 Task: Find connections with filter location Rostock with filter topic #SmallBusinesswith filter profile language German with filter current company Akamai Technologies with filter school Deenbandhu Chhotu Ram University of Science & Technology with filter industry Shipbuilding with filter service category DJing with filter keywords title Data Entry
Action: Mouse moved to (267, 204)
Screenshot: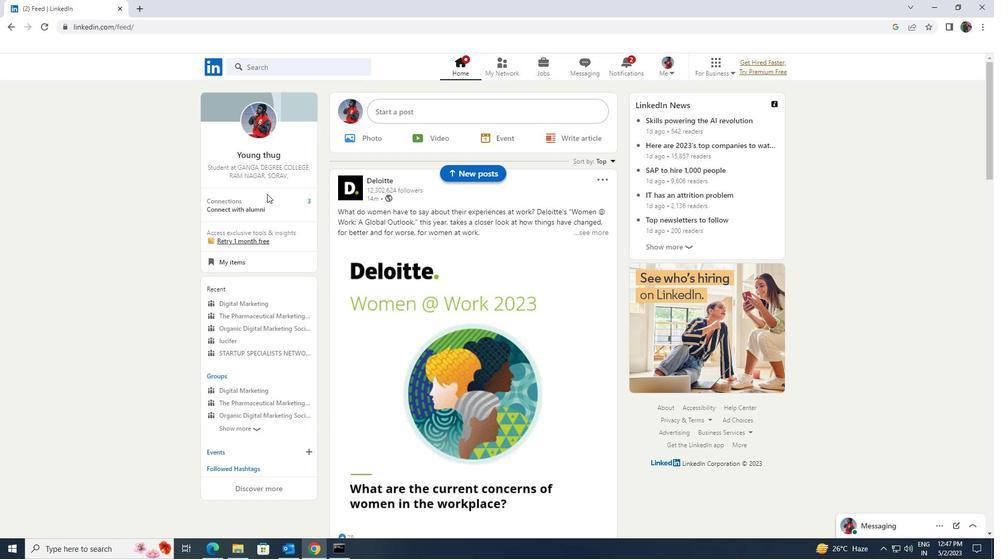 
Action: Mouse pressed left at (267, 204)
Screenshot: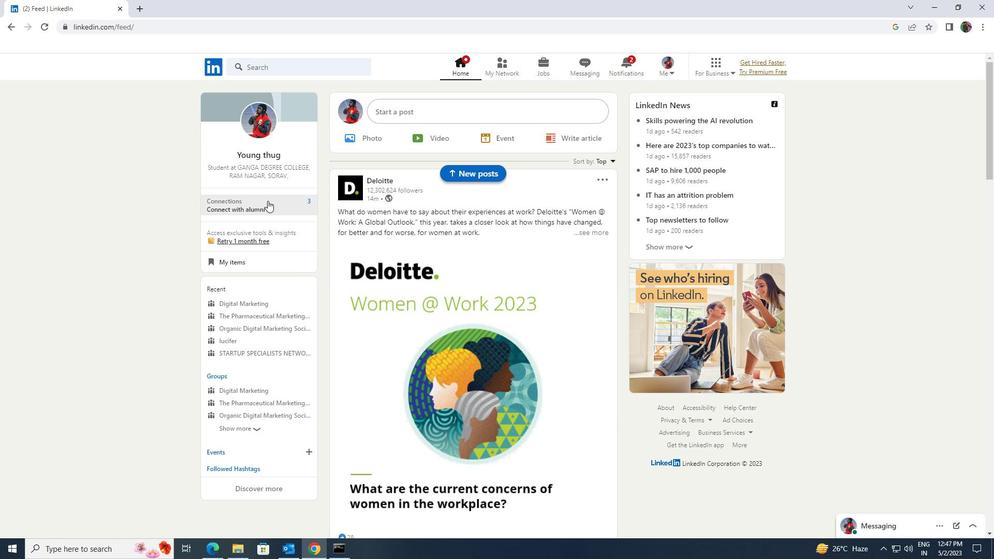 
Action: Mouse moved to (258, 125)
Screenshot: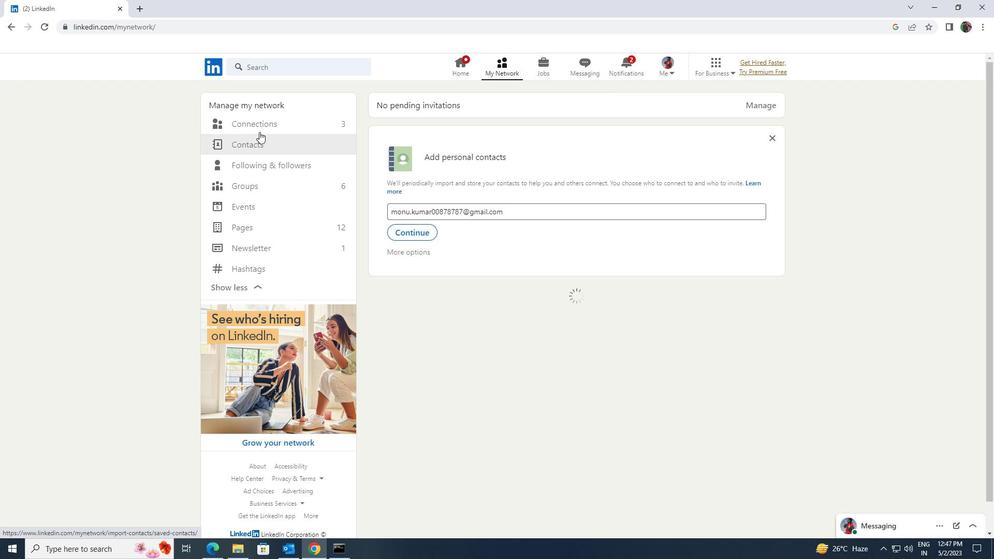 
Action: Mouse pressed left at (258, 125)
Screenshot: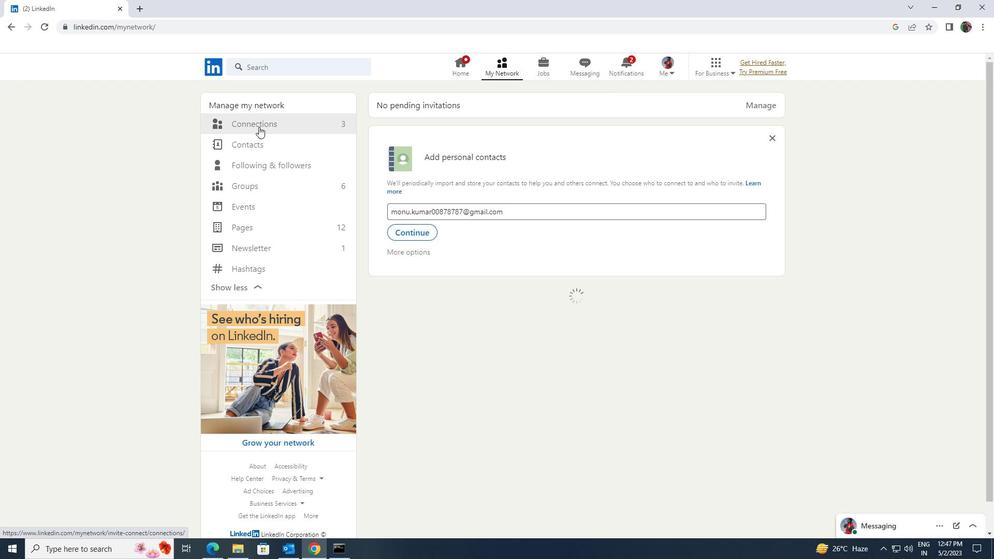 
Action: Mouse moved to (554, 126)
Screenshot: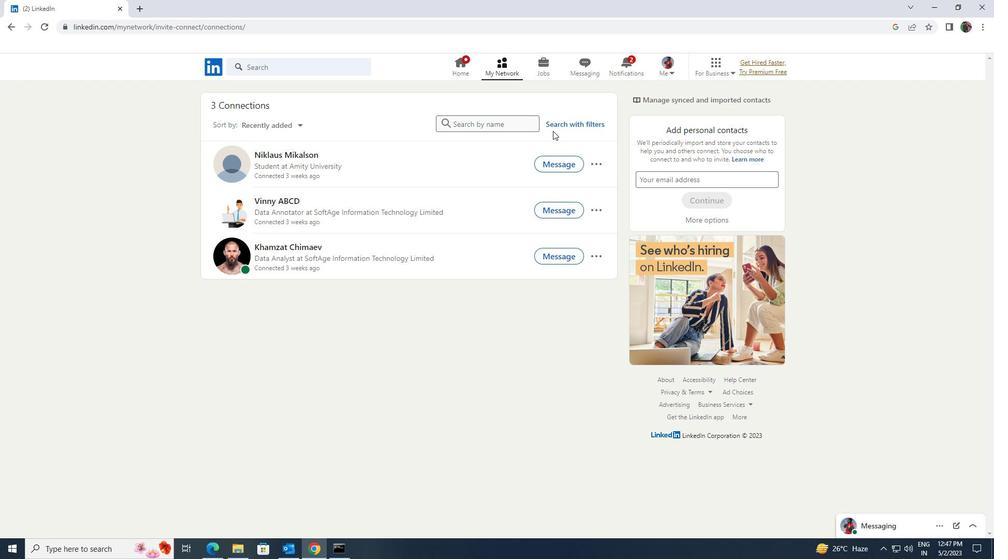
Action: Mouse pressed left at (554, 126)
Screenshot: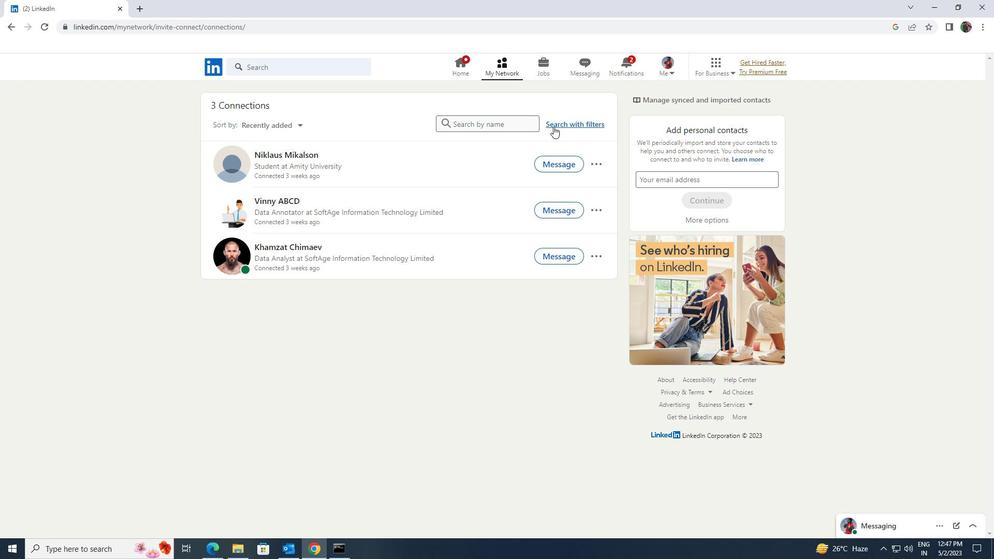 
Action: Mouse moved to (531, 99)
Screenshot: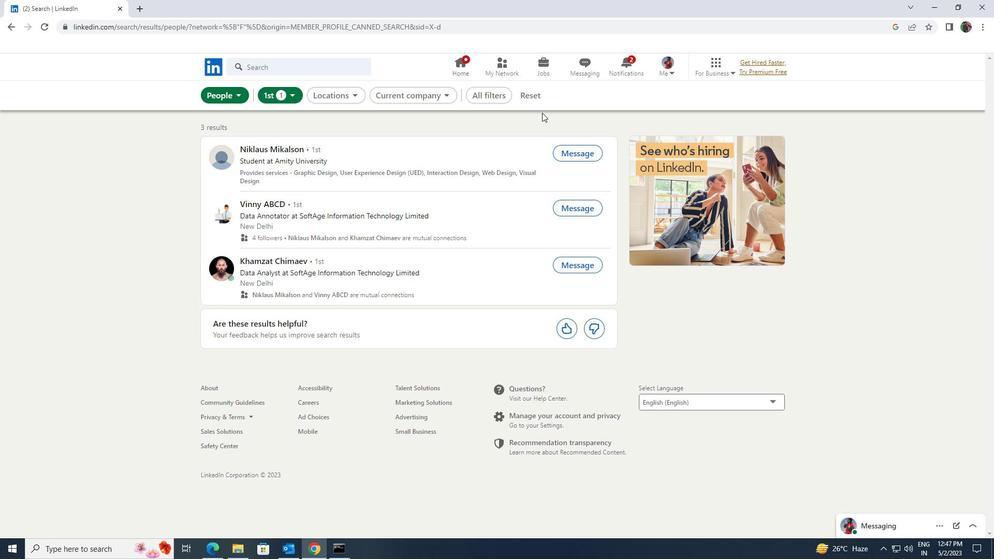 
Action: Mouse pressed left at (531, 99)
Screenshot: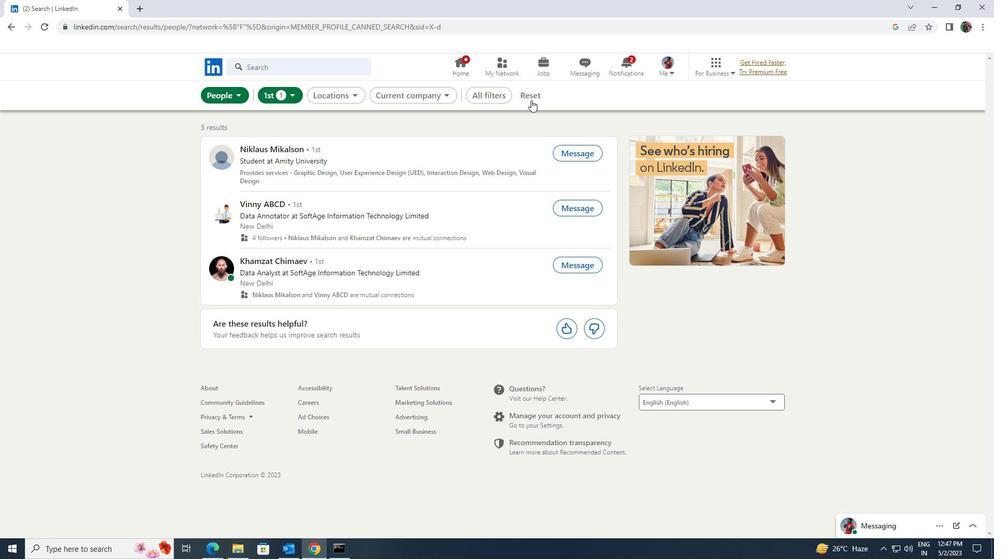 
Action: Mouse moved to (514, 93)
Screenshot: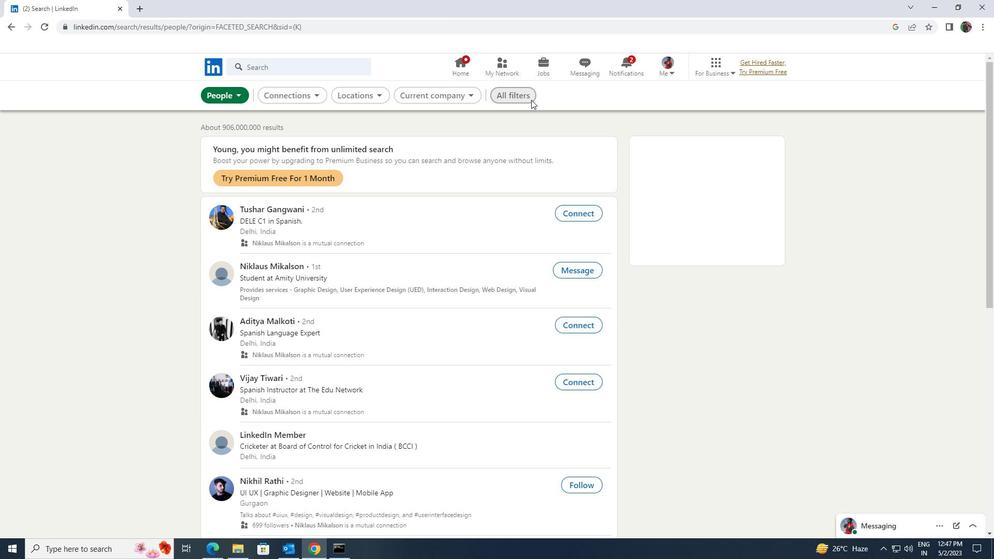 
Action: Mouse pressed left at (514, 93)
Screenshot: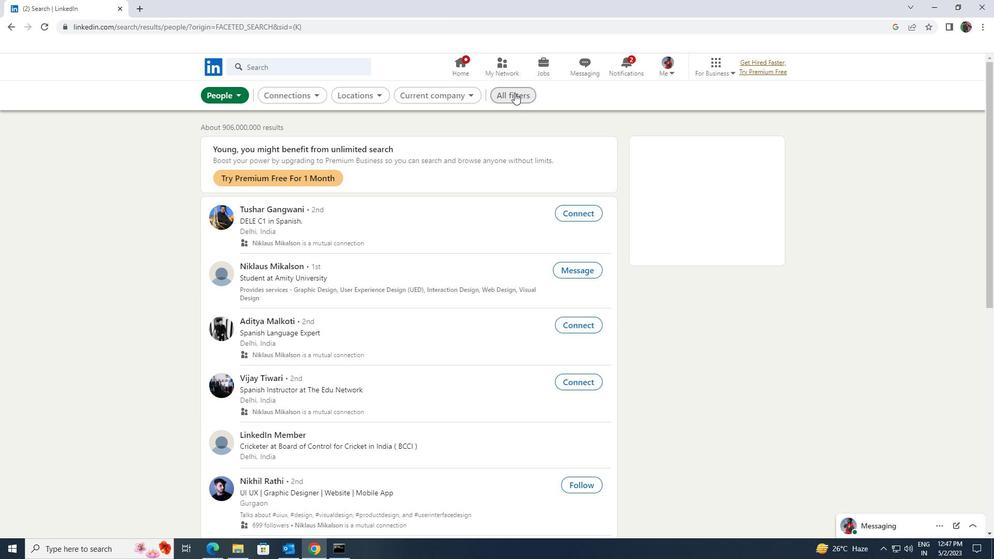 
Action: Mouse moved to (818, 281)
Screenshot: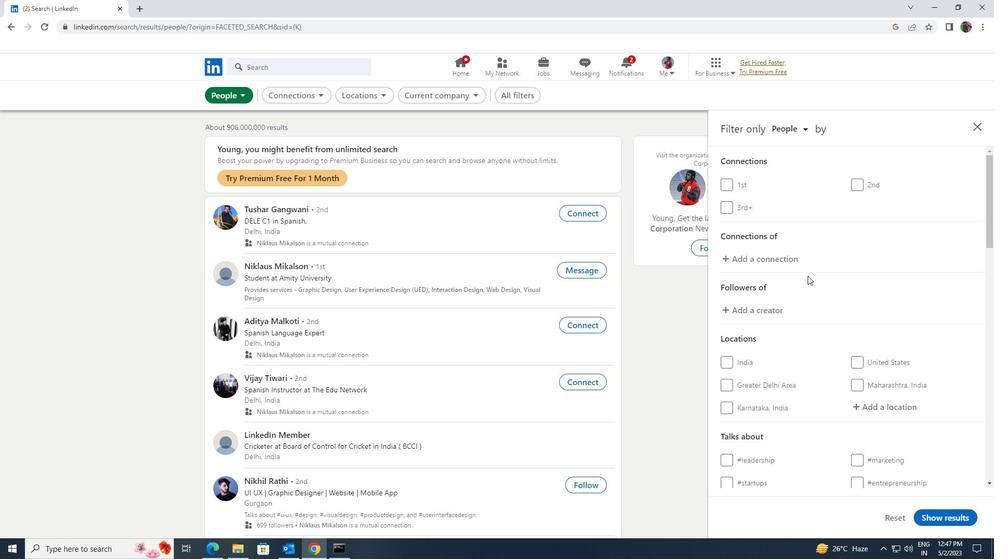 
Action: Mouse scrolled (818, 280) with delta (0, 0)
Screenshot: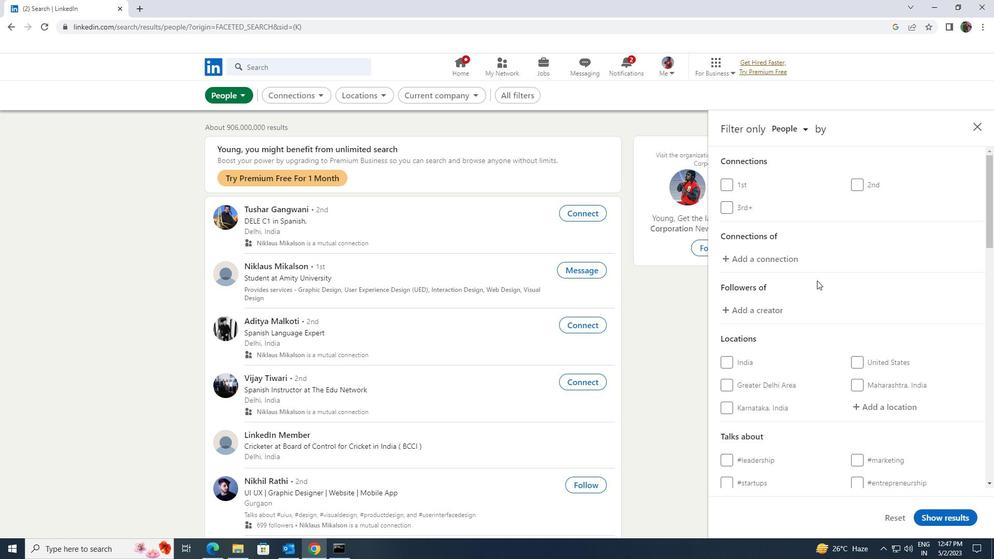 
Action: Mouse moved to (862, 354)
Screenshot: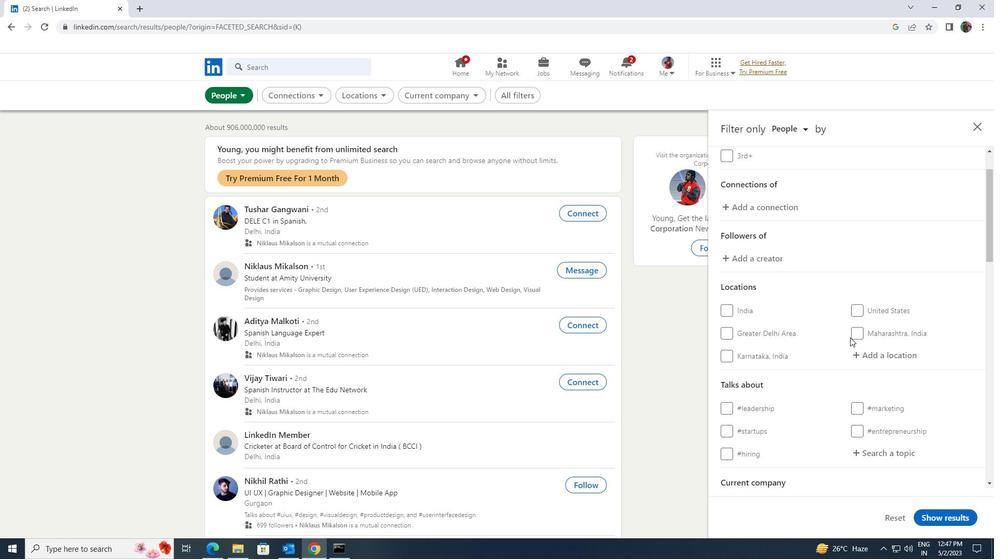 
Action: Mouse pressed left at (862, 354)
Screenshot: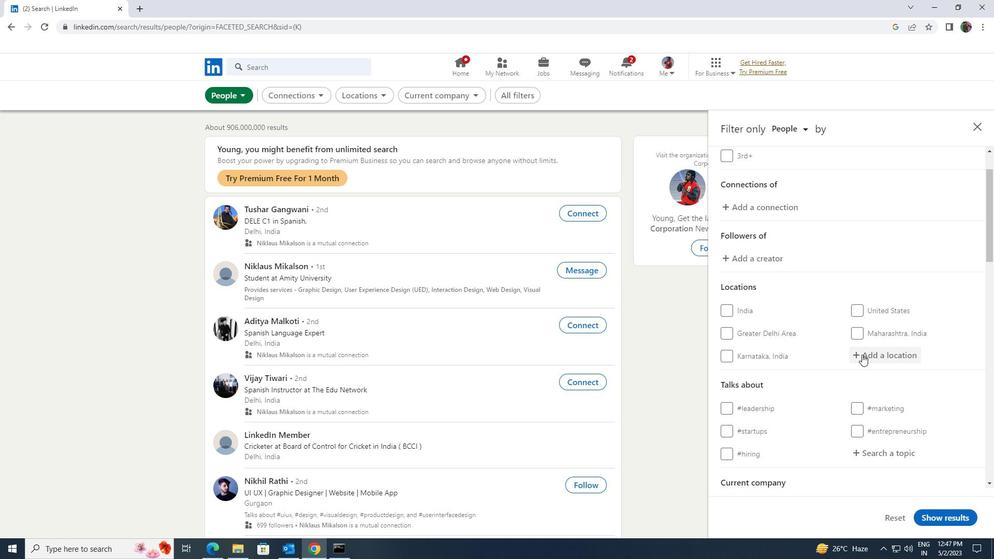 
Action: Key pressed <Key.shift>ROSTOCK
Screenshot: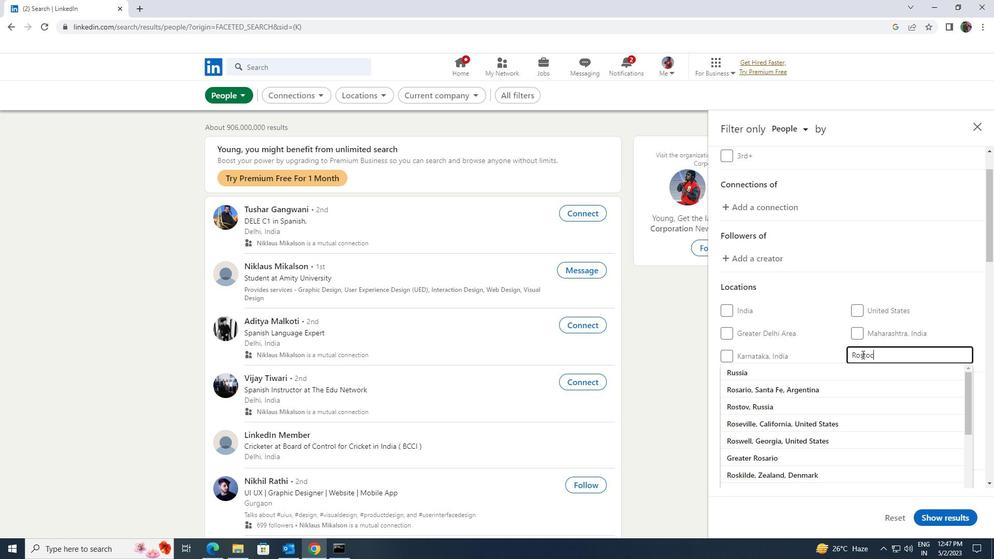 
Action: Mouse moved to (857, 363)
Screenshot: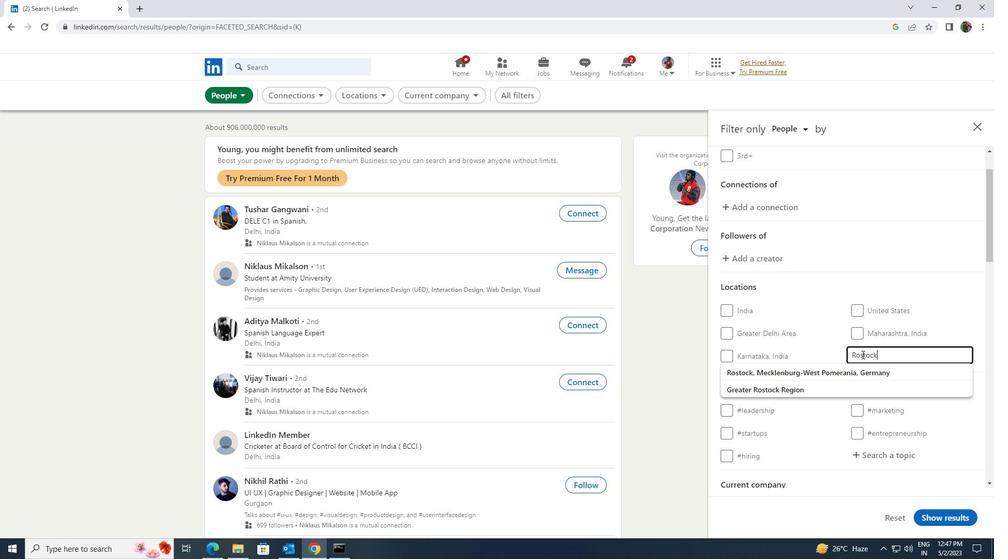 
Action: Mouse pressed left at (857, 363)
Screenshot: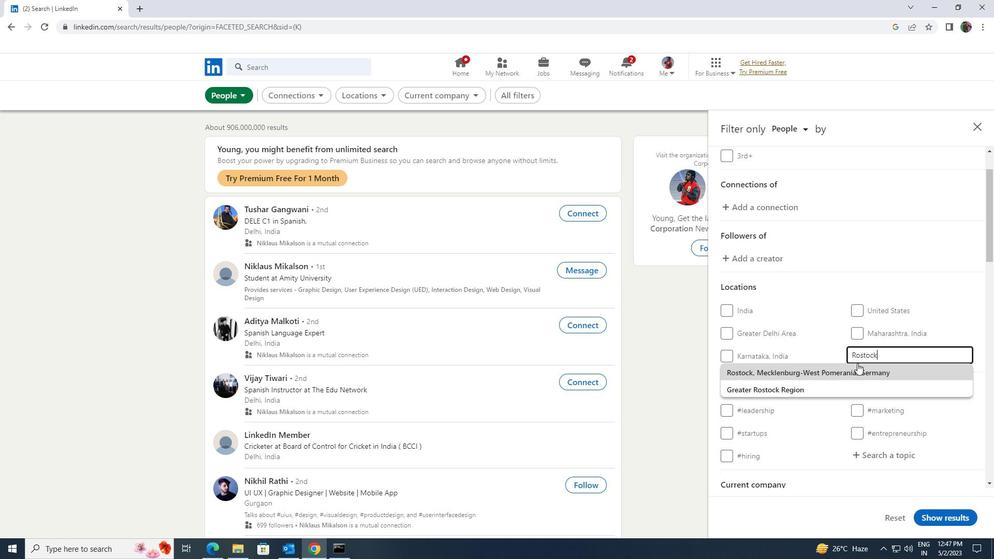 
Action: Mouse moved to (857, 364)
Screenshot: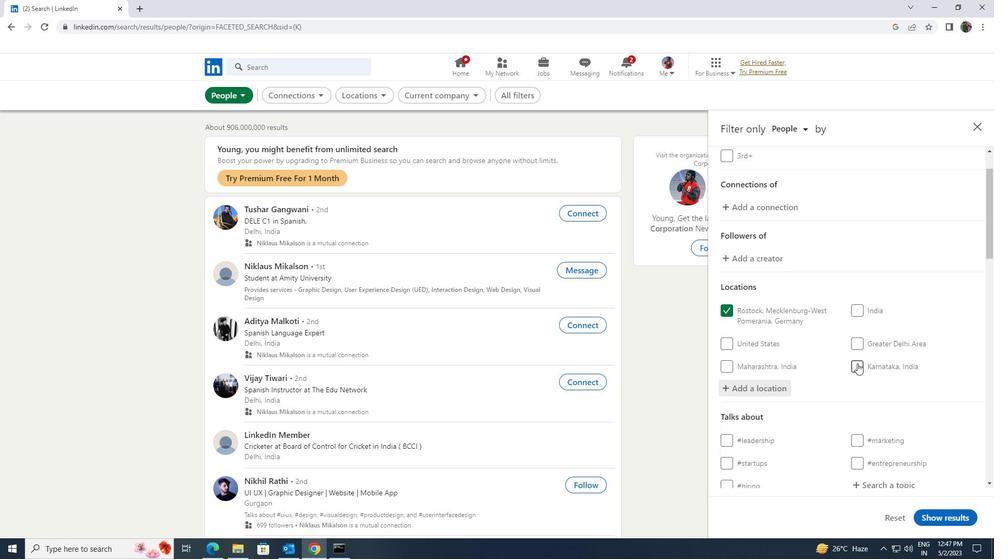 
Action: Mouse scrolled (857, 363) with delta (0, 0)
Screenshot: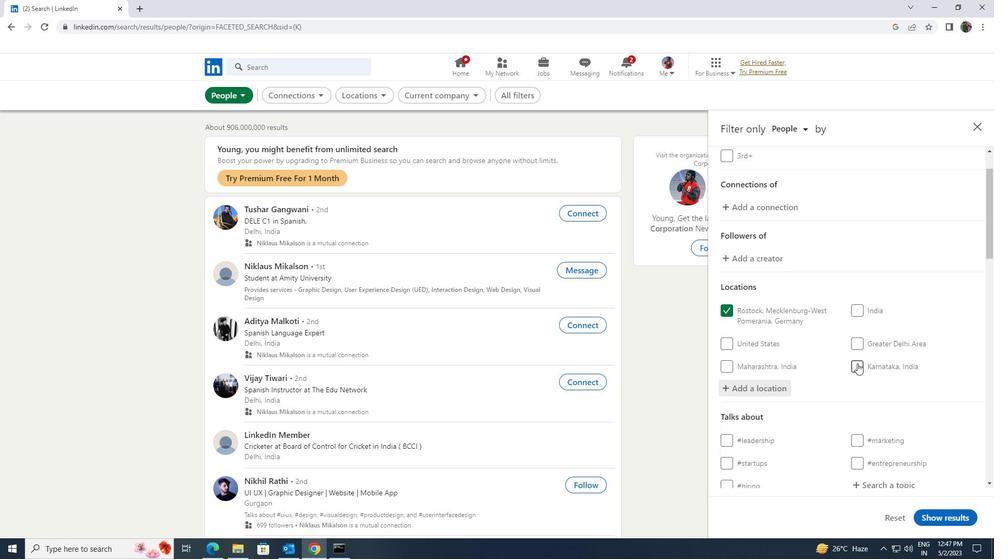 
Action: Mouse scrolled (857, 363) with delta (0, 0)
Screenshot: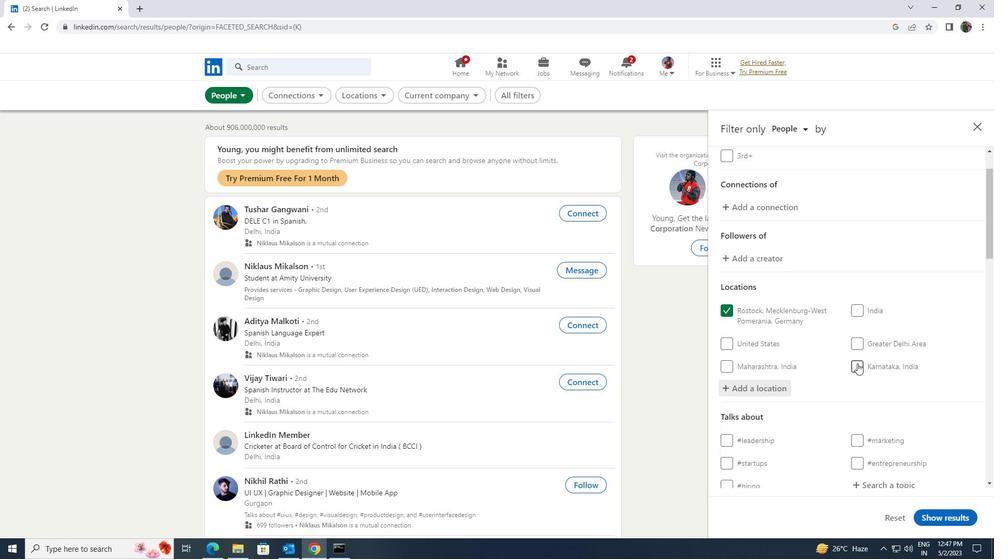 
Action: Mouse moved to (861, 375)
Screenshot: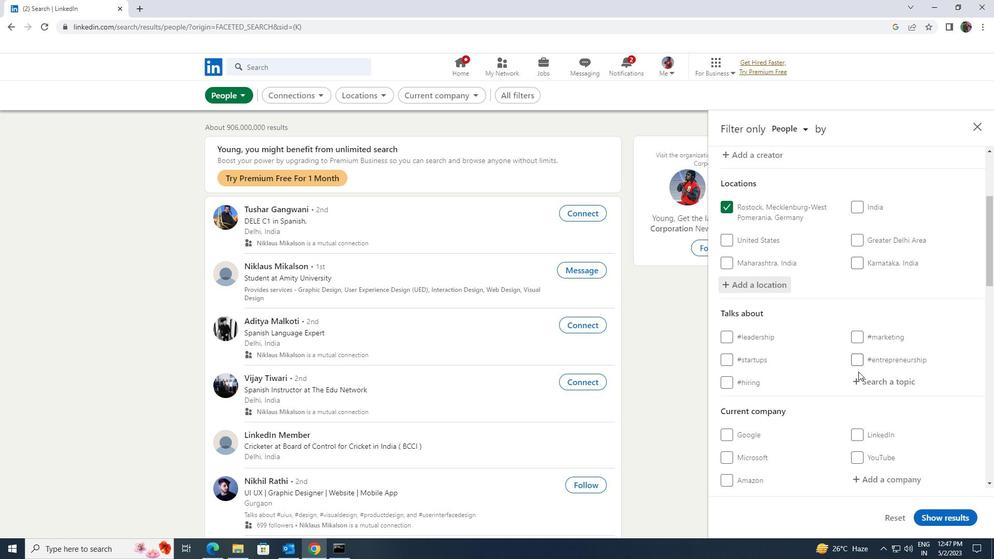
Action: Mouse pressed left at (861, 375)
Screenshot: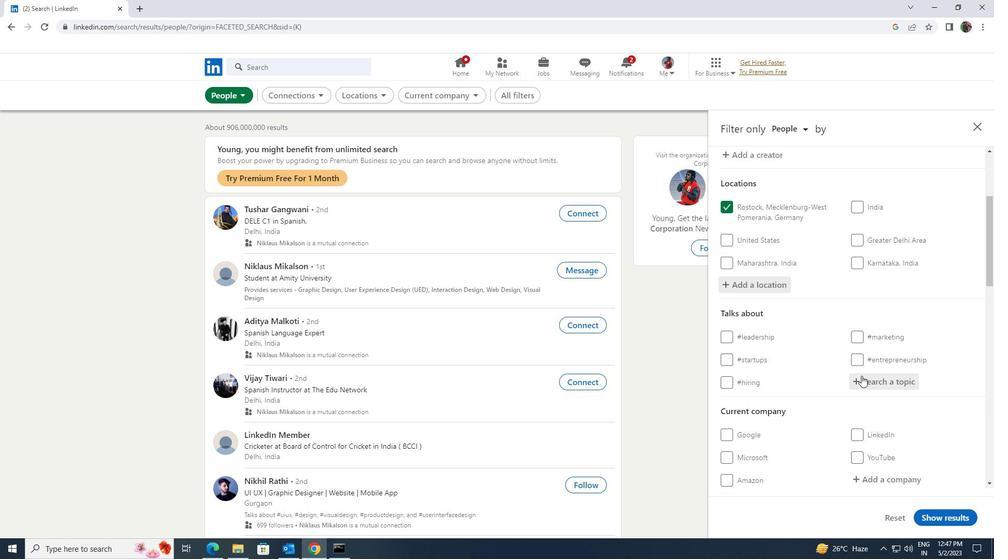 
Action: Key pressed <Key.shift><Key.shift><Key.shift>SMALLBUSINESS
Screenshot: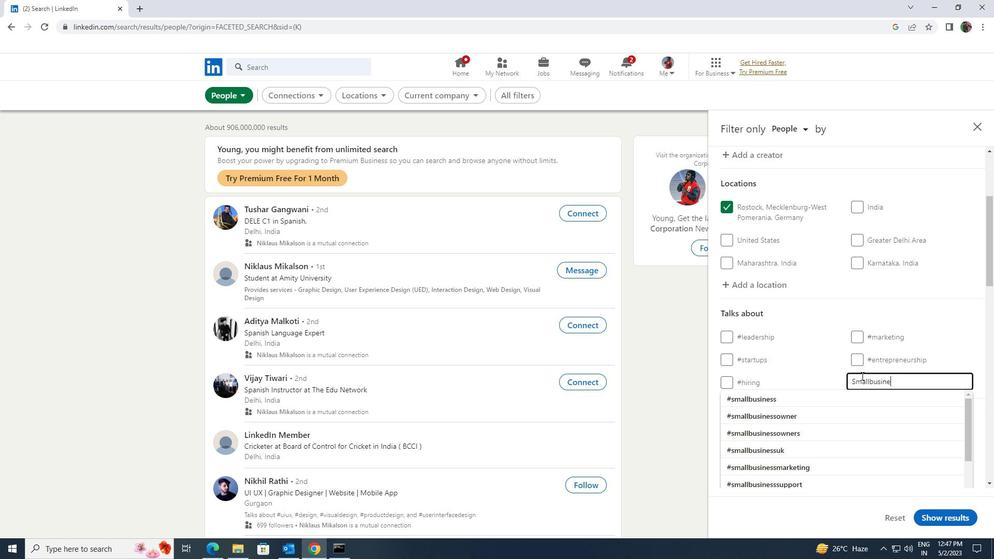 
Action: Mouse moved to (853, 391)
Screenshot: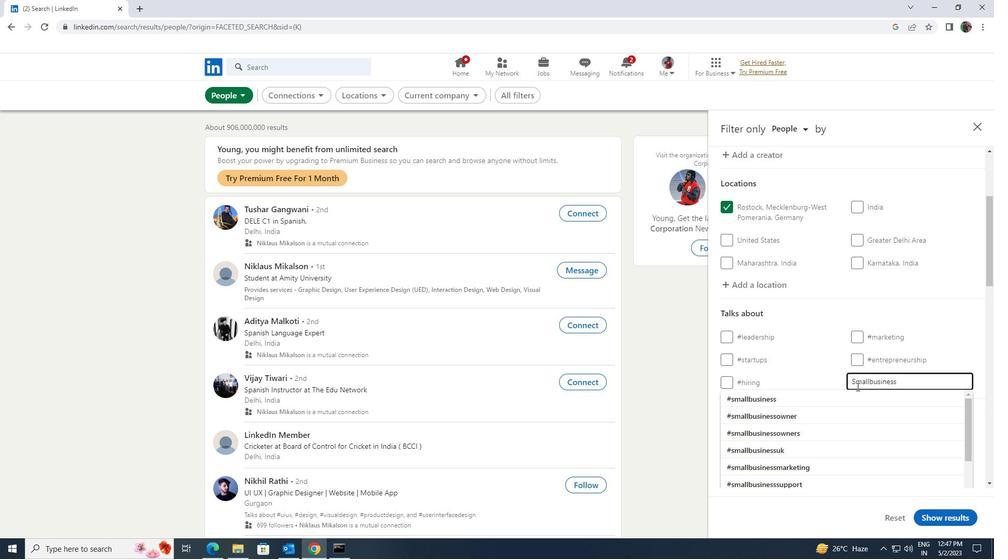 
Action: Mouse pressed left at (853, 391)
Screenshot: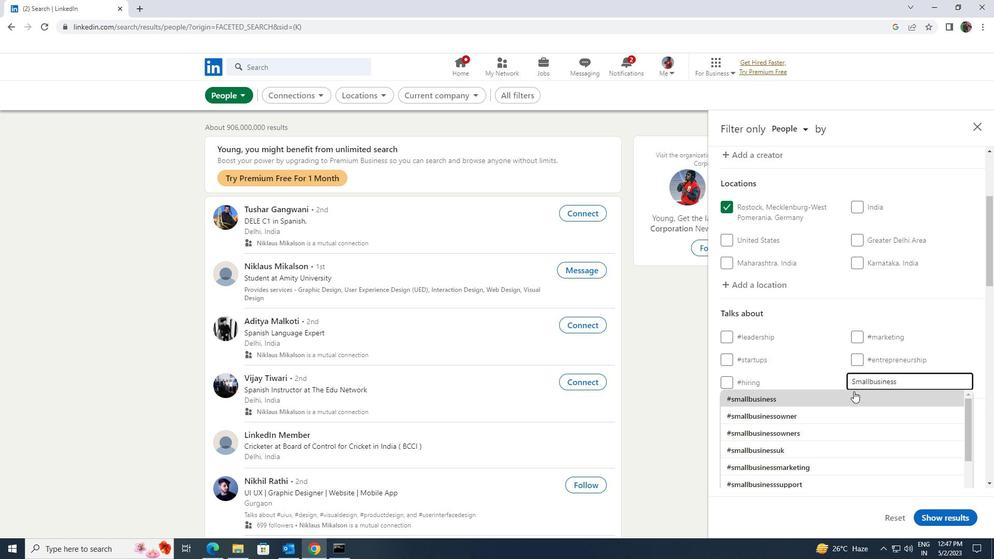 
Action: Mouse scrolled (853, 390) with delta (0, 0)
Screenshot: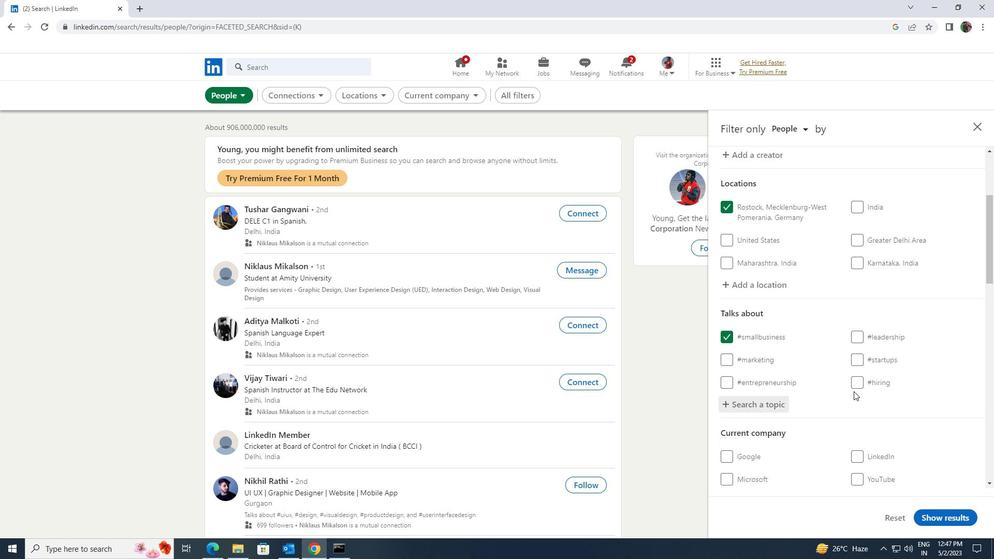 
Action: Mouse scrolled (853, 390) with delta (0, 0)
Screenshot: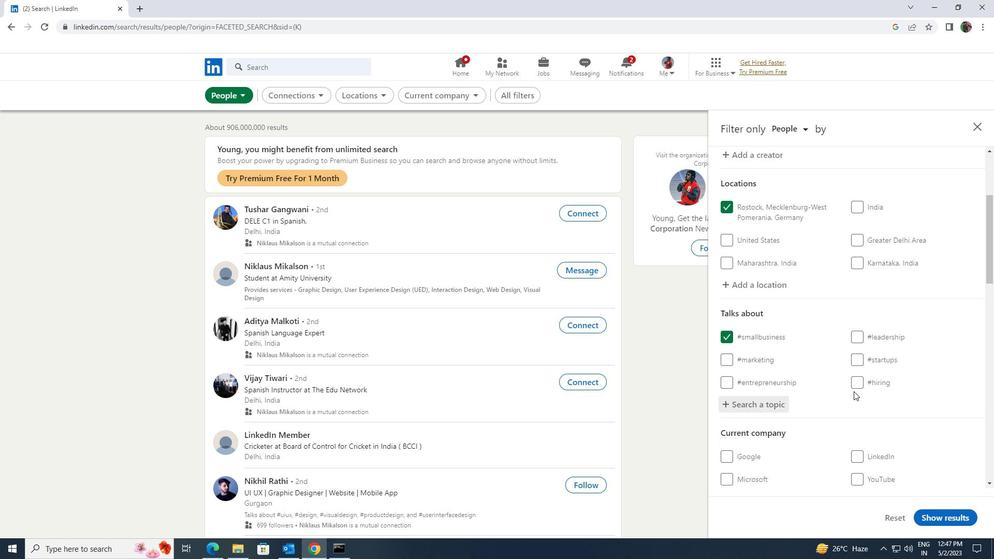 
Action: Mouse scrolled (853, 390) with delta (0, 0)
Screenshot: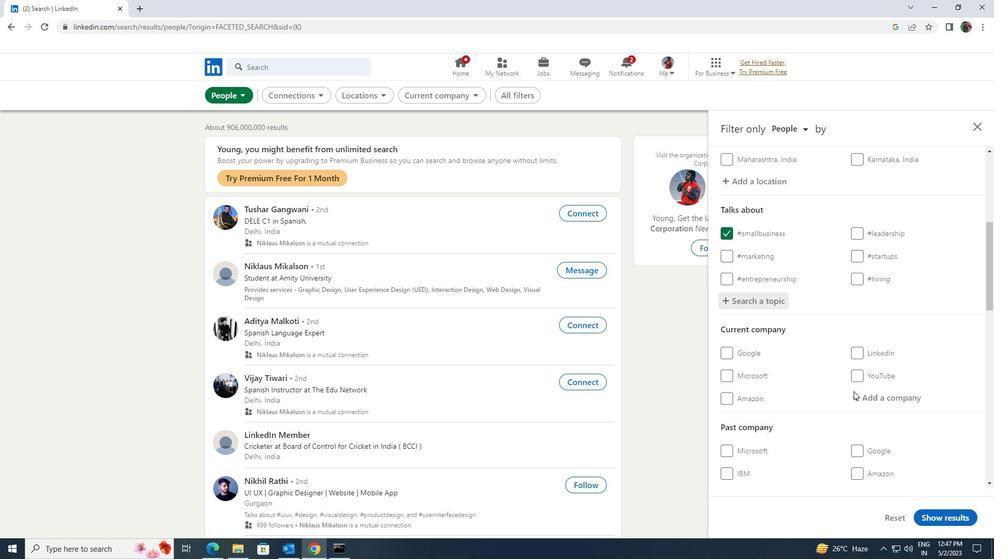 
Action: Mouse moved to (853, 392)
Screenshot: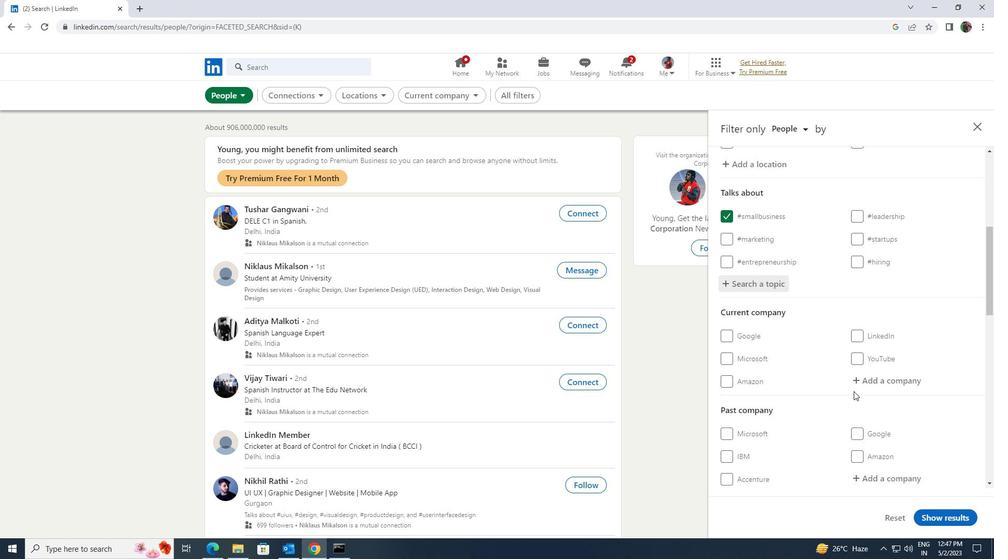 
Action: Mouse scrolled (853, 391) with delta (0, 0)
Screenshot: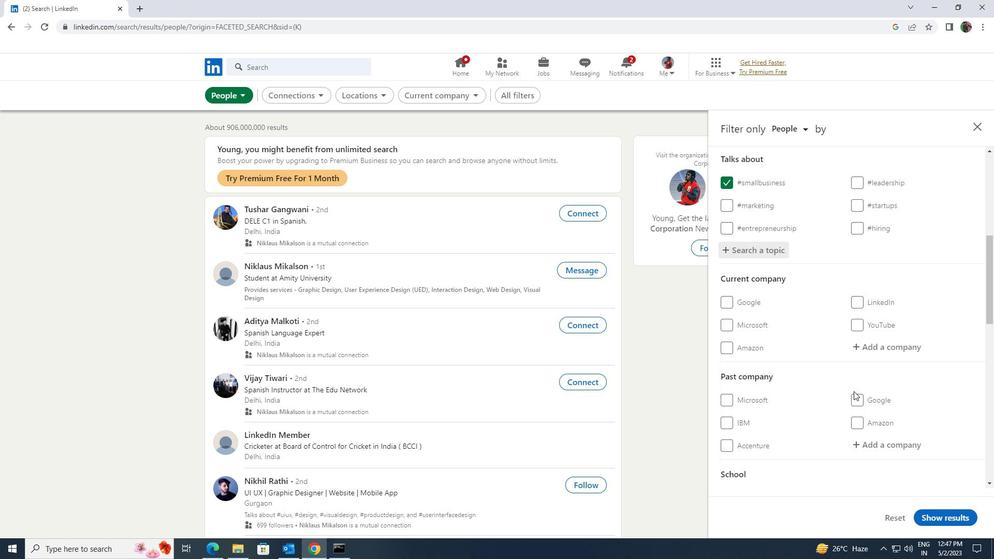 
Action: Mouse scrolled (853, 391) with delta (0, 0)
Screenshot: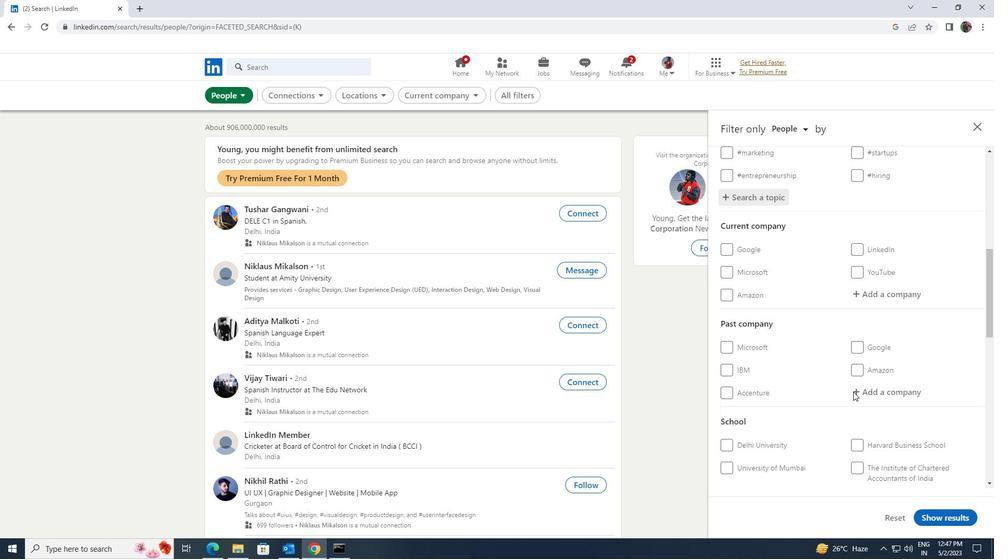 
Action: Mouse scrolled (853, 391) with delta (0, 0)
Screenshot: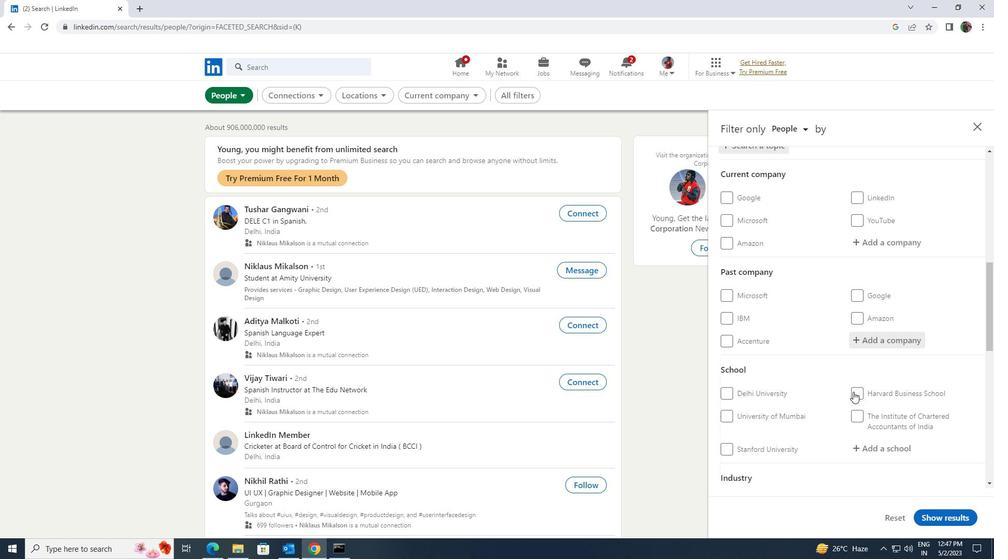 
Action: Mouse scrolled (853, 391) with delta (0, 0)
Screenshot: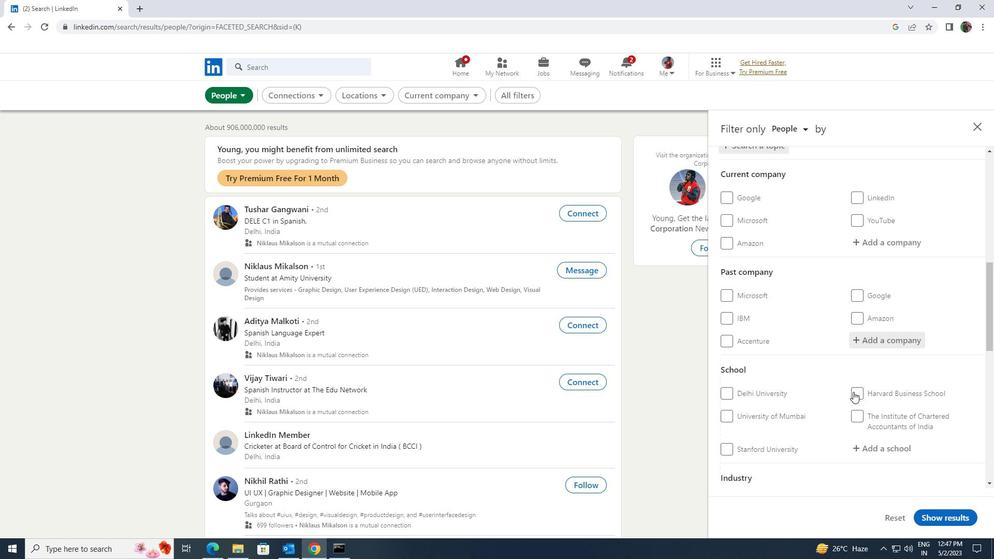 
Action: Mouse scrolled (853, 391) with delta (0, 0)
Screenshot: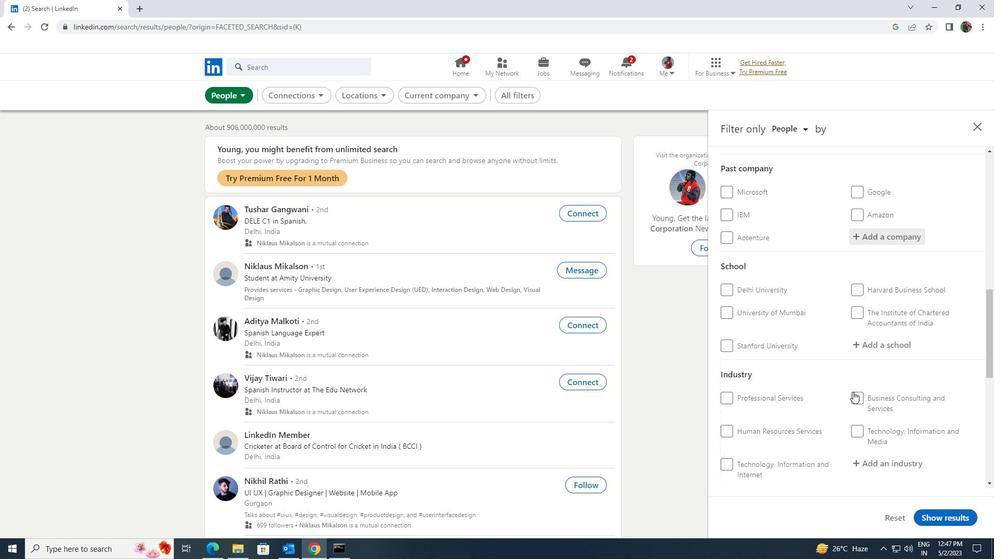 
Action: Mouse scrolled (853, 391) with delta (0, 0)
Screenshot: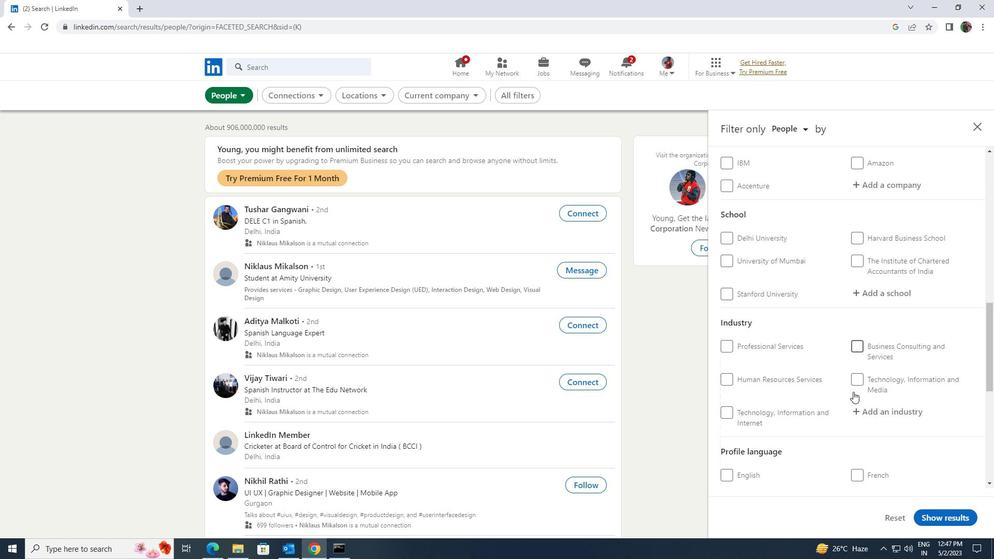 
Action: Mouse moved to (729, 467)
Screenshot: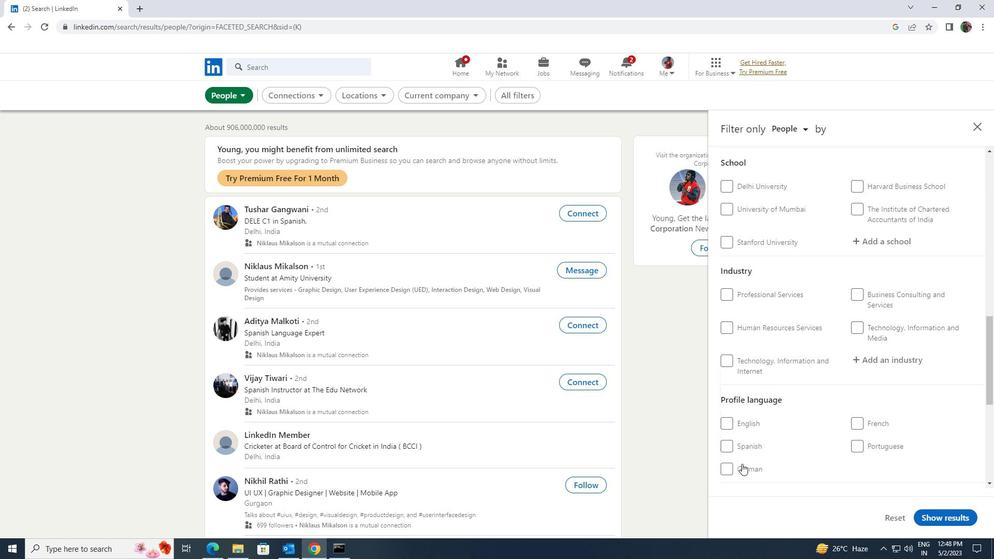 
Action: Mouse pressed left at (729, 467)
Screenshot: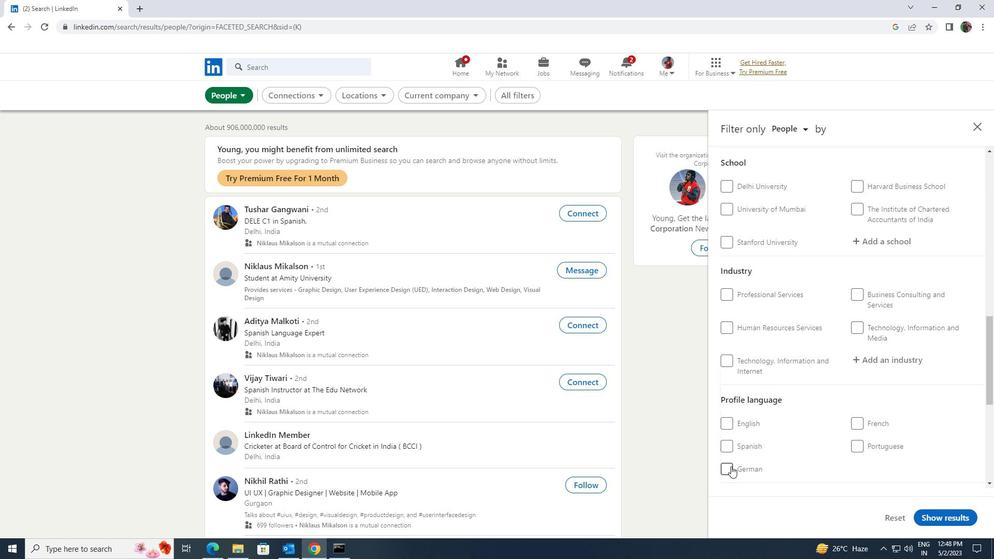
Action: Mouse moved to (816, 432)
Screenshot: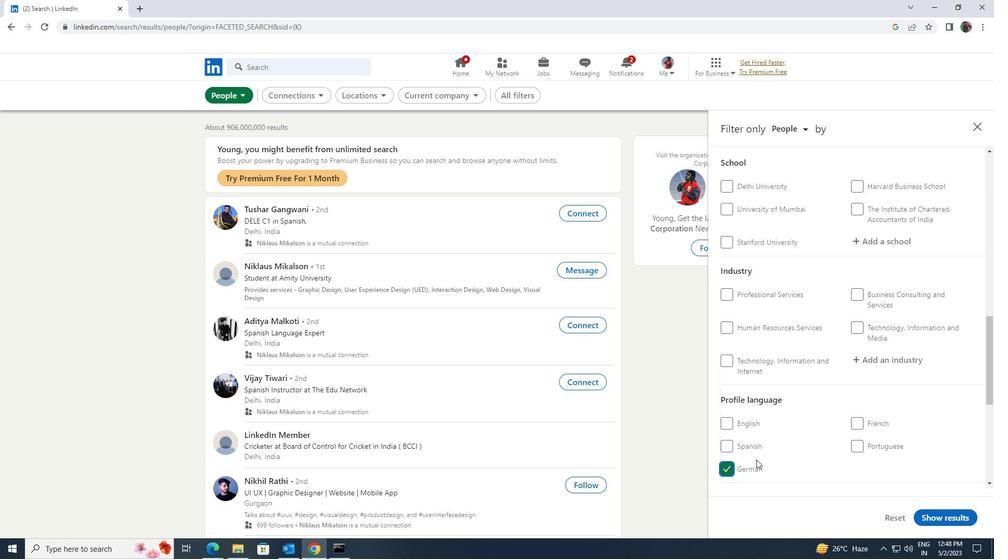 
Action: Mouse scrolled (816, 432) with delta (0, 0)
Screenshot: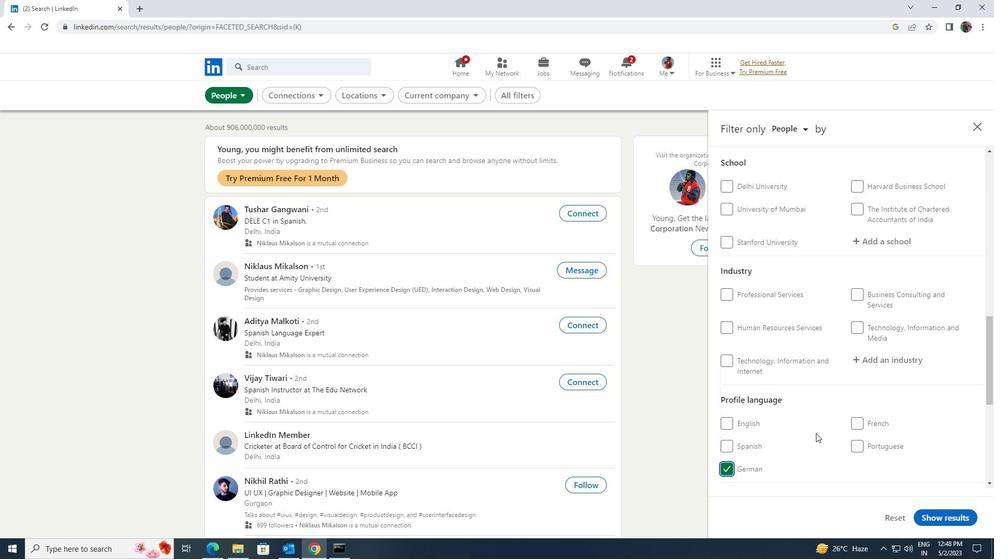 
Action: Mouse moved to (816, 431)
Screenshot: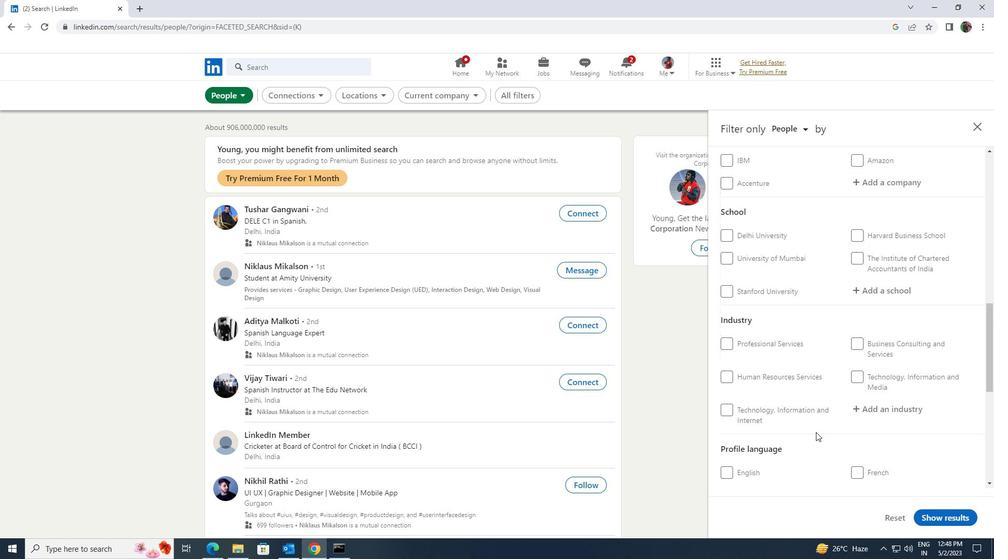 
Action: Mouse scrolled (816, 432) with delta (0, 0)
Screenshot: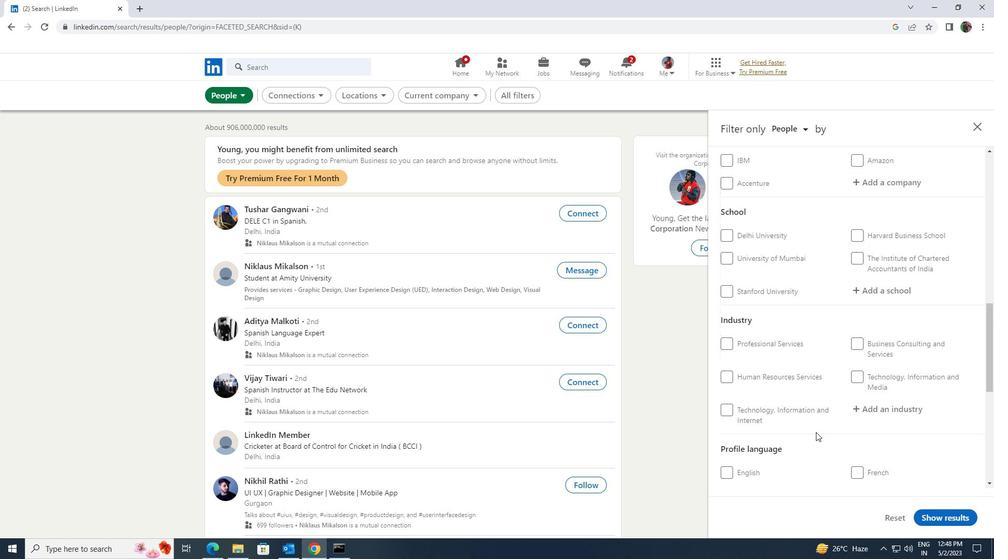 
Action: Mouse scrolled (816, 432) with delta (0, 0)
Screenshot: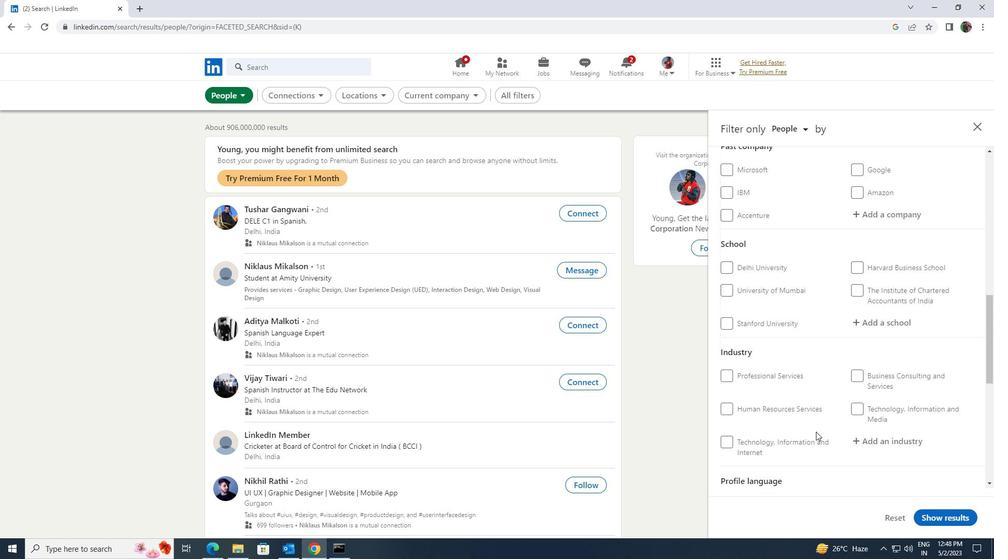 
Action: Mouse moved to (816, 430)
Screenshot: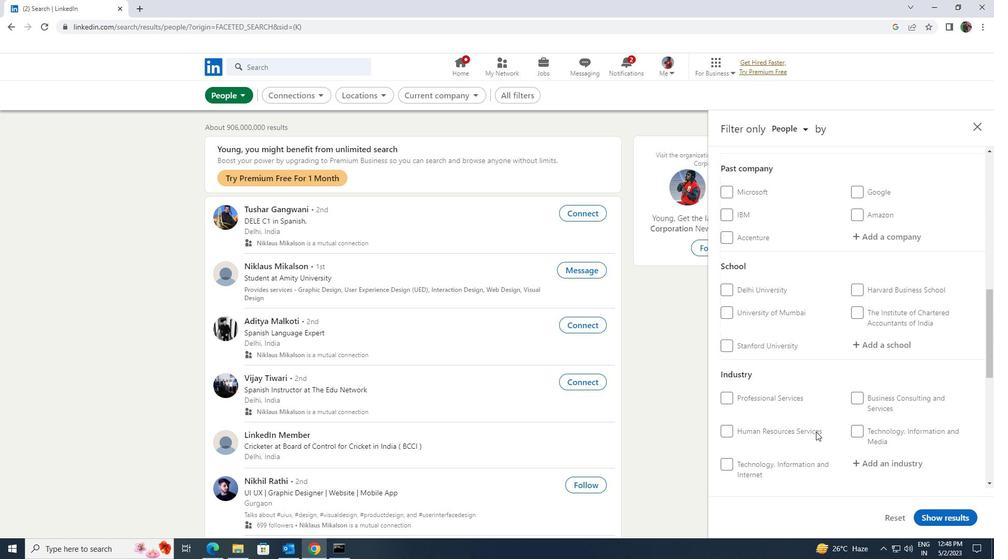 
Action: Mouse scrolled (816, 430) with delta (0, 0)
Screenshot: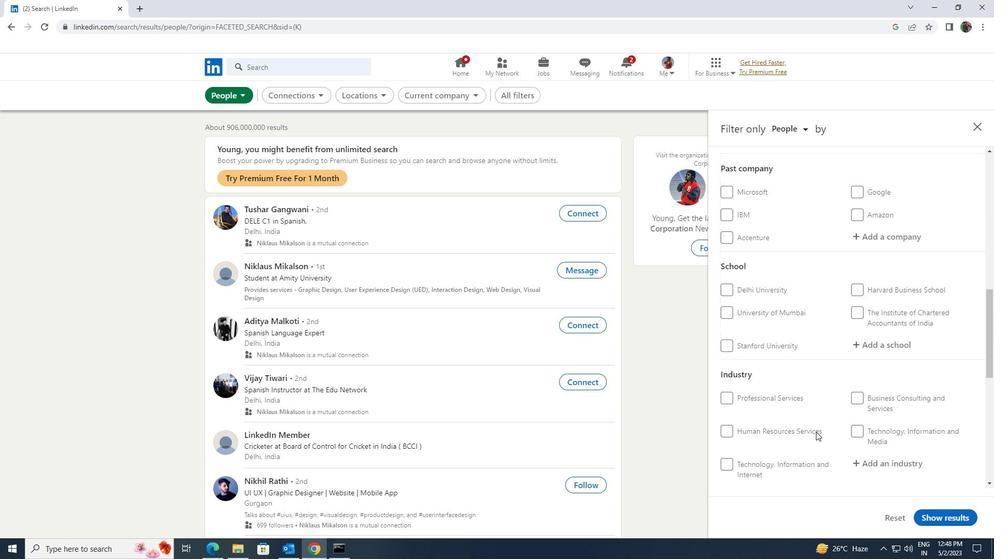 
Action: Mouse scrolled (816, 430) with delta (0, 0)
Screenshot: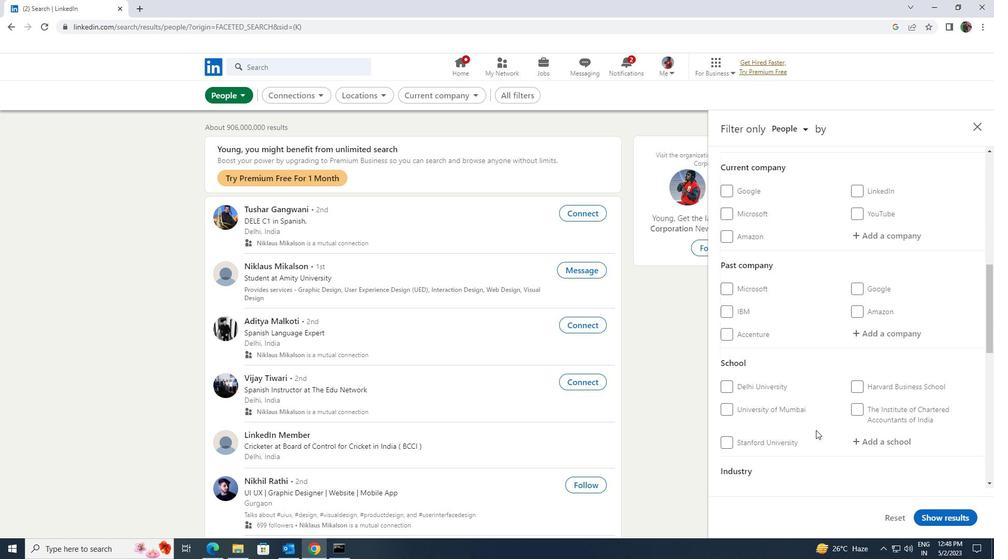 
Action: Mouse scrolled (816, 430) with delta (0, 0)
Screenshot: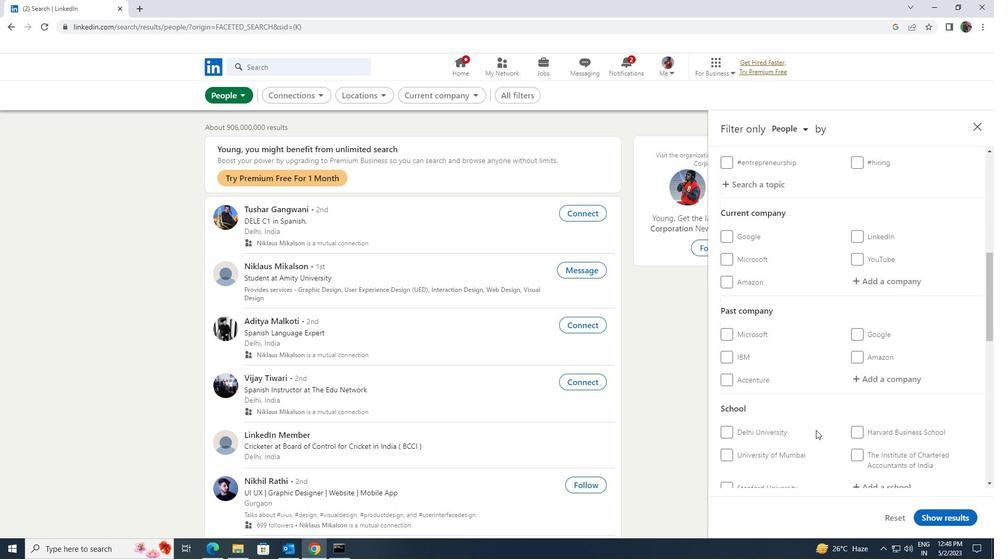 
Action: Mouse moved to (858, 347)
Screenshot: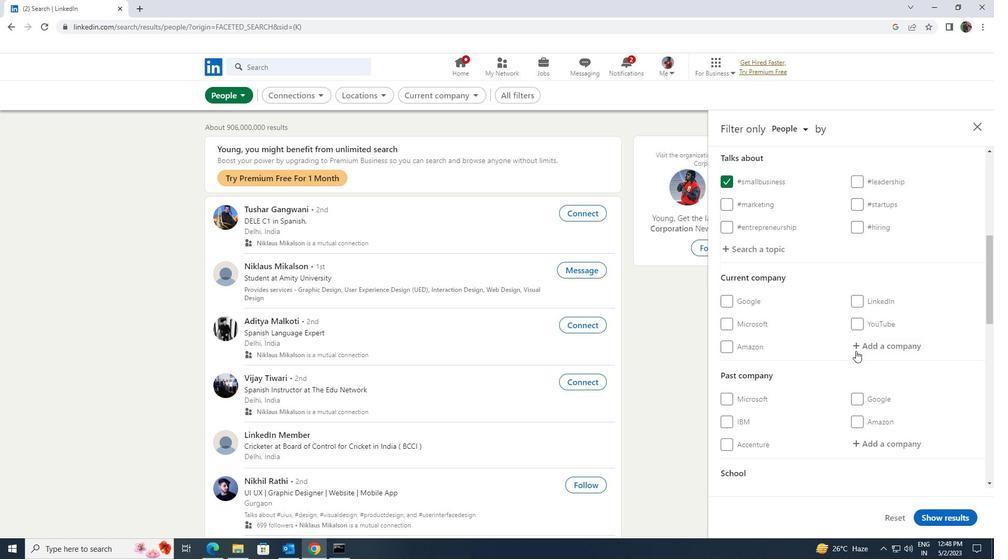 
Action: Mouse pressed left at (858, 347)
Screenshot: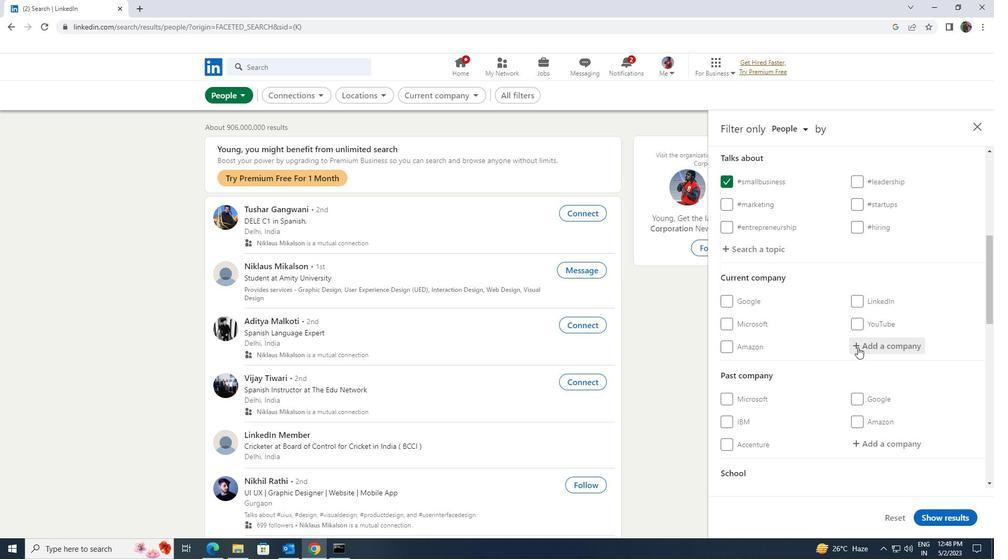 
Action: Key pressed <Key.shift>AKAMAI
Screenshot: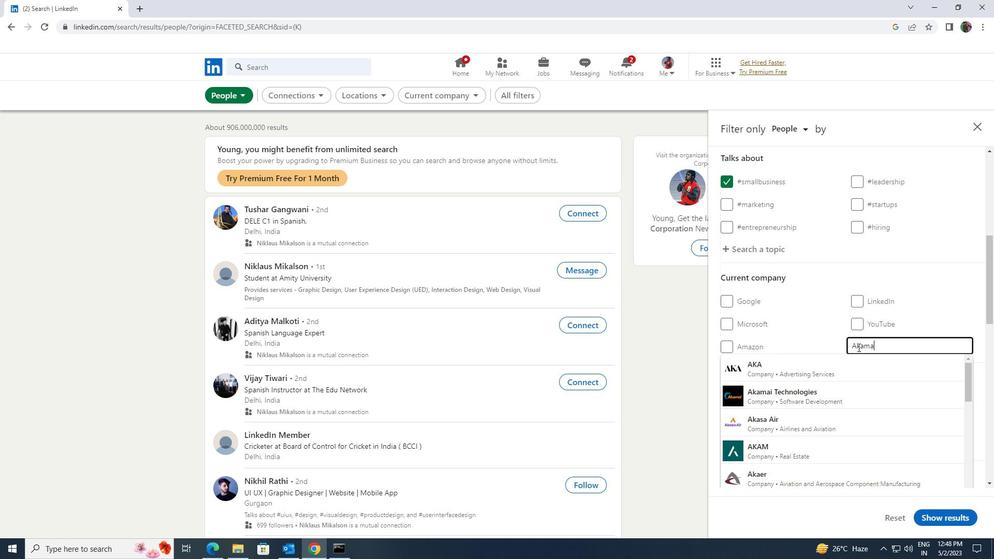 
Action: Mouse moved to (858, 360)
Screenshot: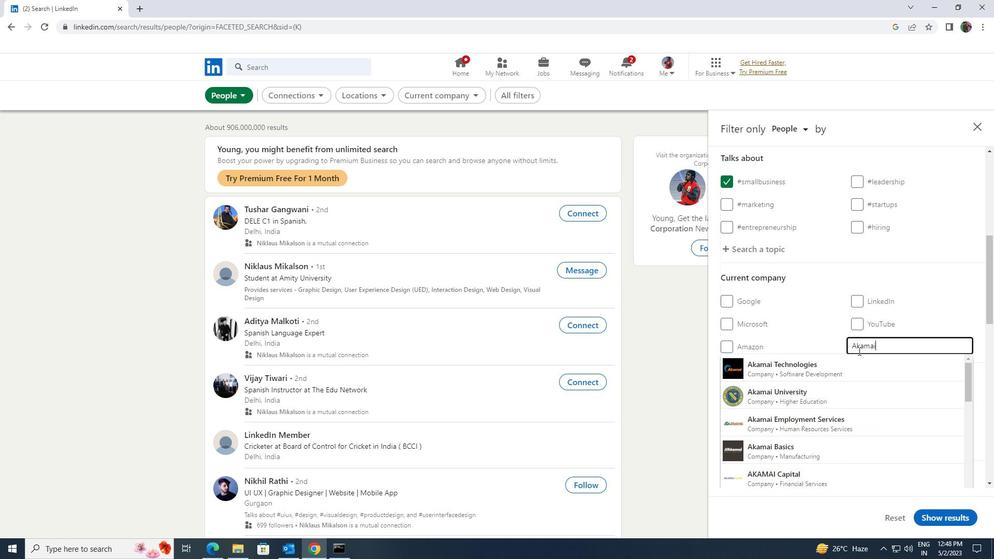 
Action: Mouse pressed left at (858, 360)
Screenshot: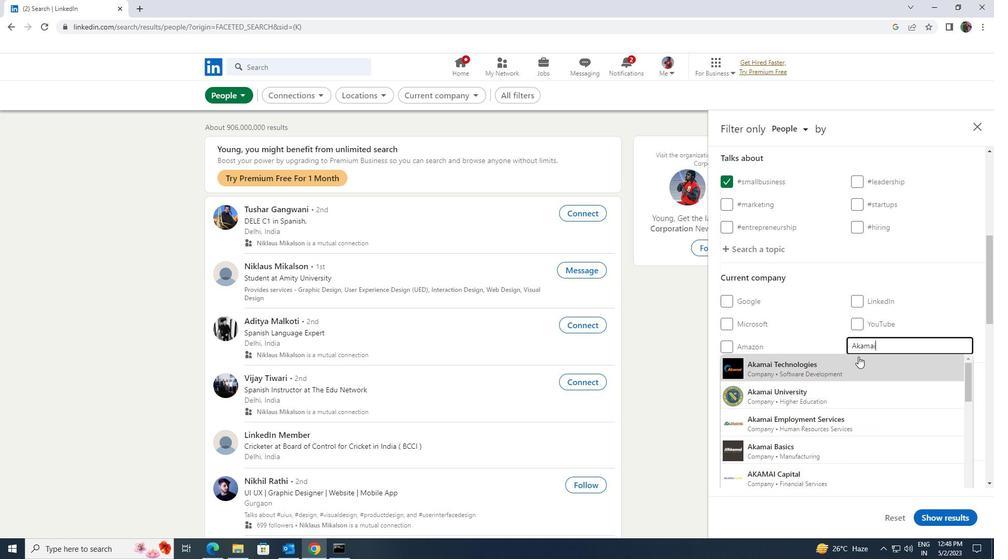 
Action: Mouse scrolled (858, 359) with delta (0, 0)
Screenshot: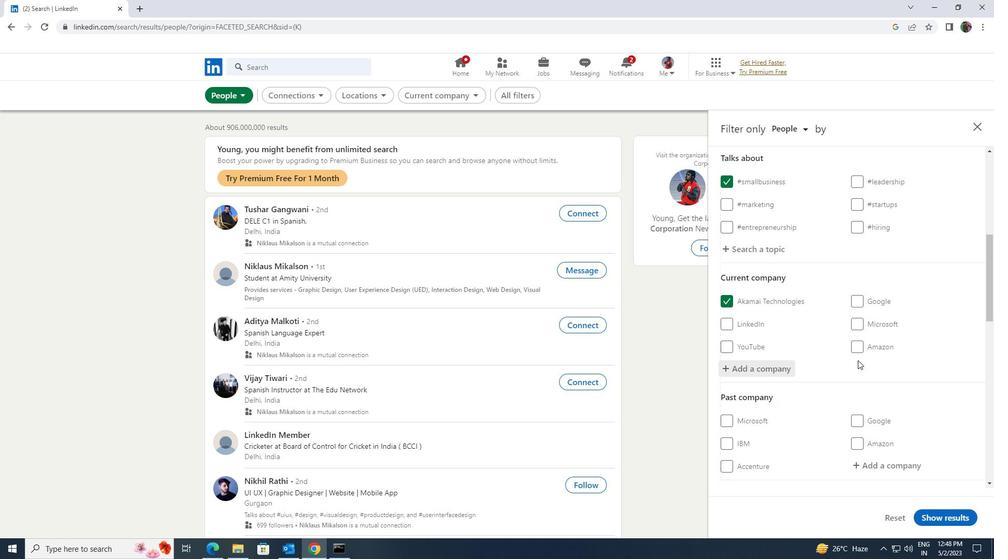
Action: Mouse scrolled (858, 359) with delta (0, 0)
Screenshot: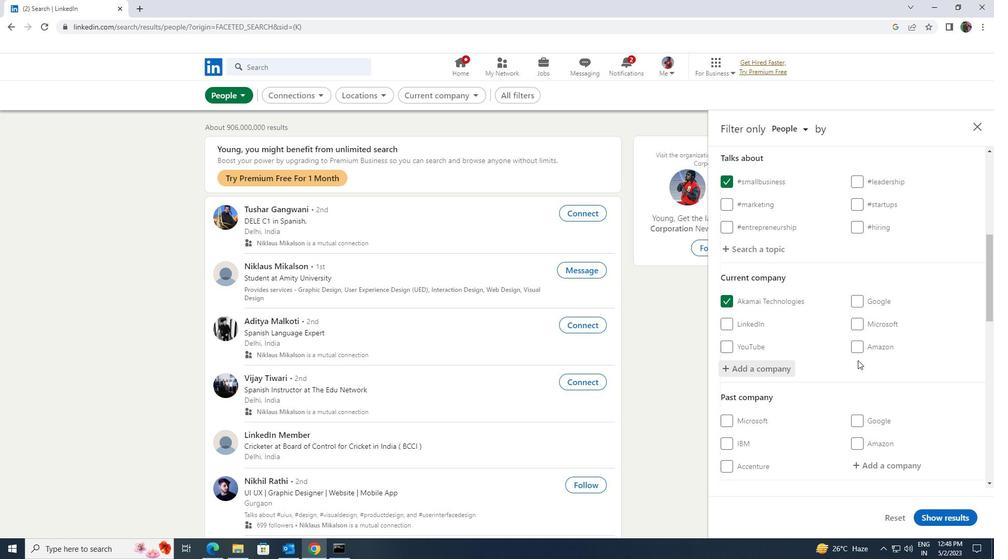 
Action: Mouse scrolled (858, 359) with delta (0, 0)
Screenshot: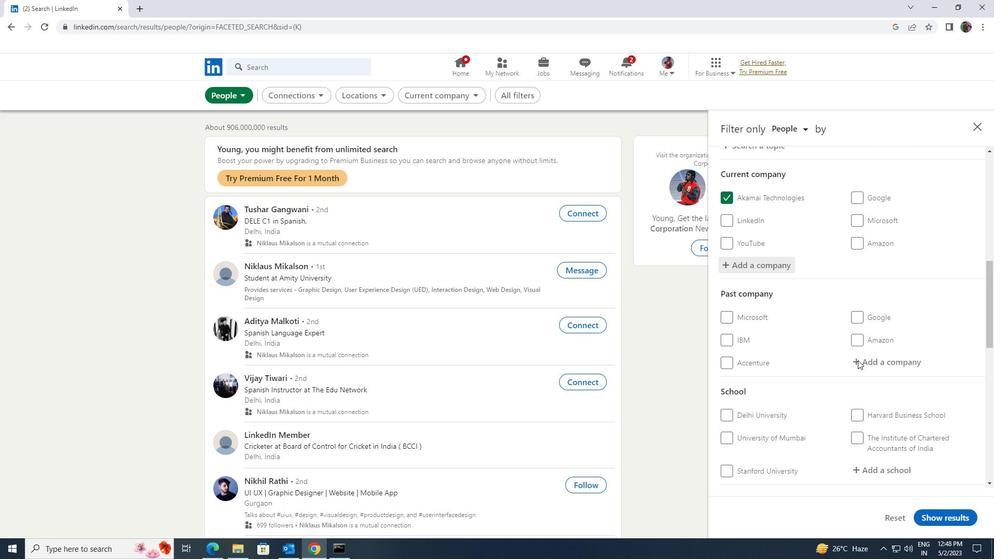 
Action: Mouse scrolled (858, 359) with delta (0, 0)
Screenshot: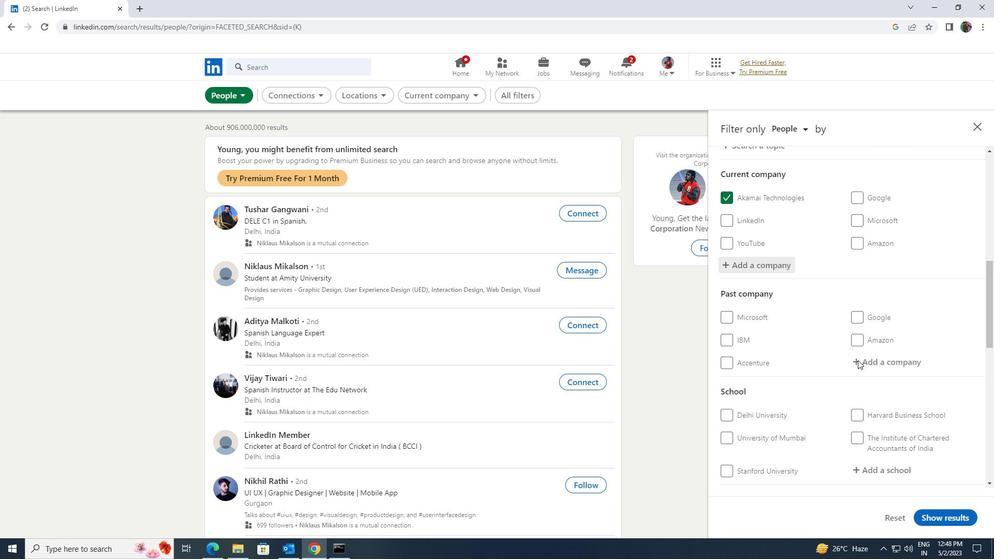 
Action: Mouse moved to (859, 365)
Screenshot: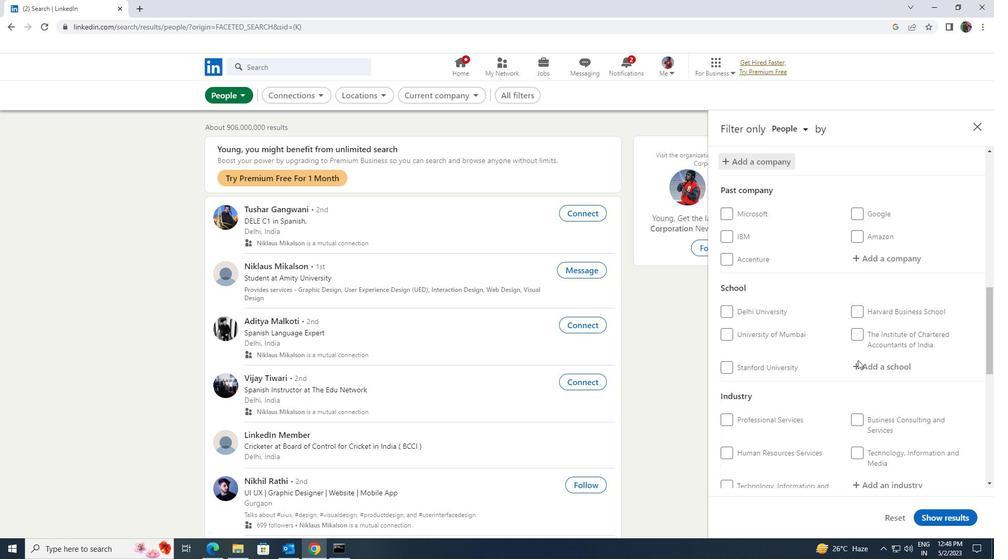 
Action: Mouse pressed left at (859, 365)
Screenshot: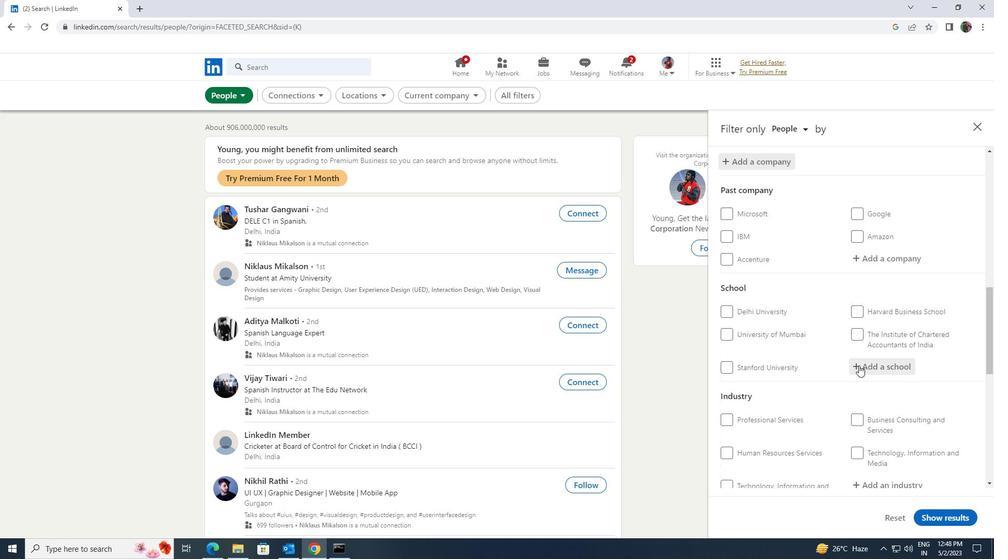 
Action: Key pressed <Key.shift><Key.shift><Key.shift><Key.shift><Key.shift><Key.shift><Key.shift><Key.shift>CHHOTU<Key.space>
Screenshot: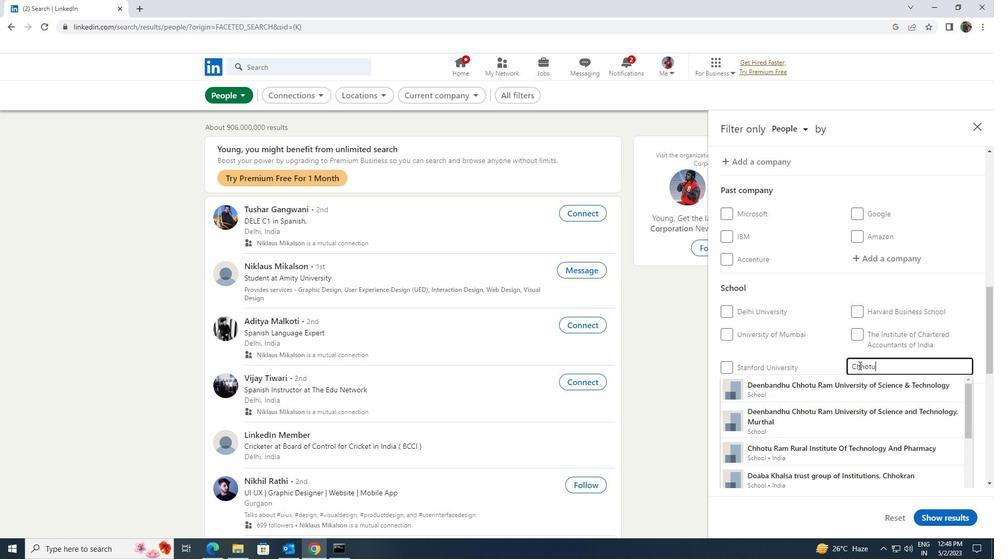 
Action: Mouse moved to (863, 381)
Screenshot: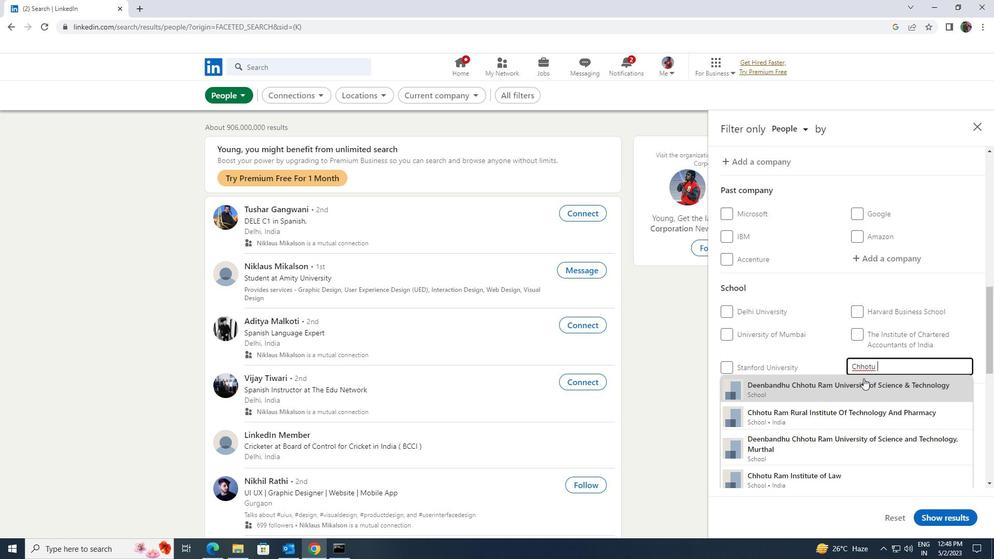
Action: Mouse pressed left at (863, 381)
Screenshot: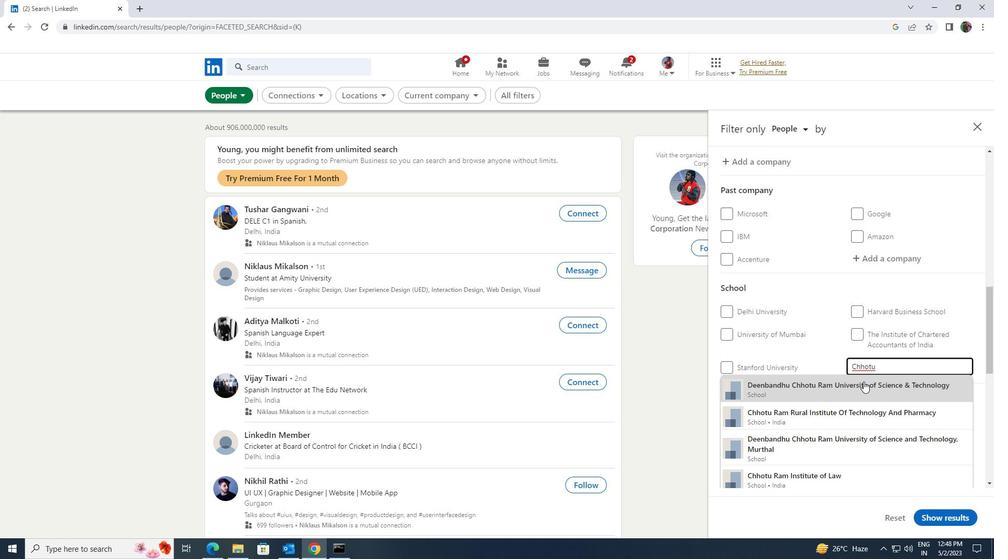 
Action: Mouse moved to (863, 382)
Screenshot: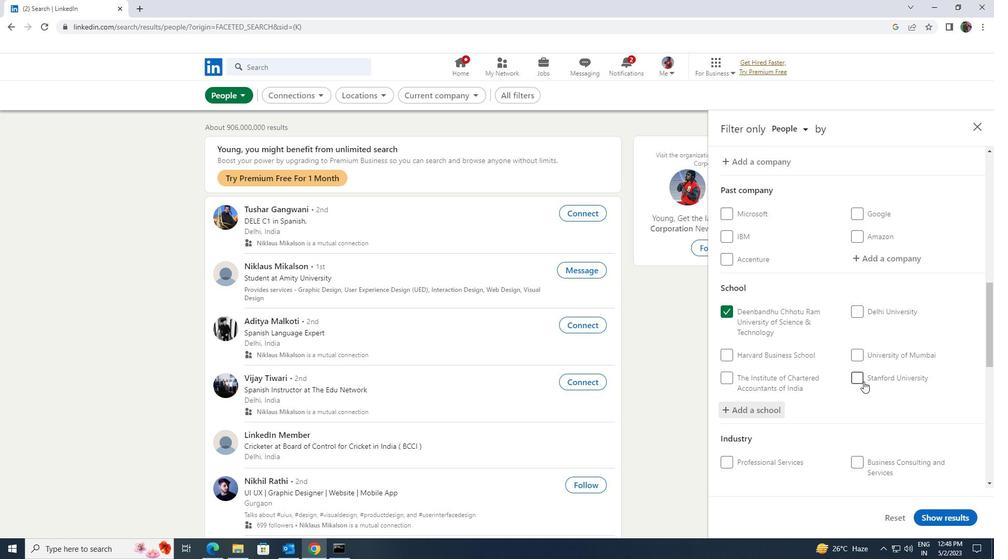 
Action: Mouse scrolled (863, 381) with delta (0, 0)
Screenshot: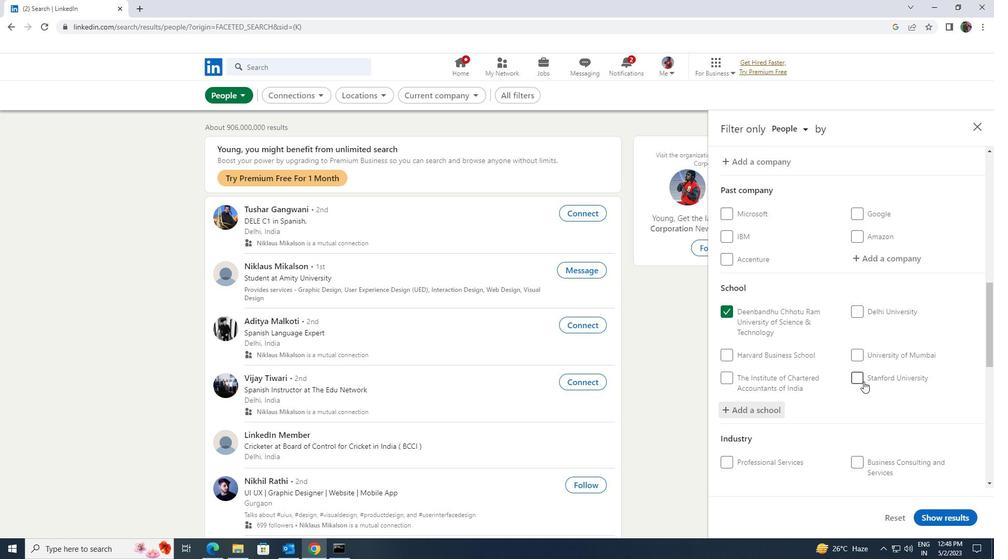 
Action: Mouse moved to (857, 385)
Screenshot: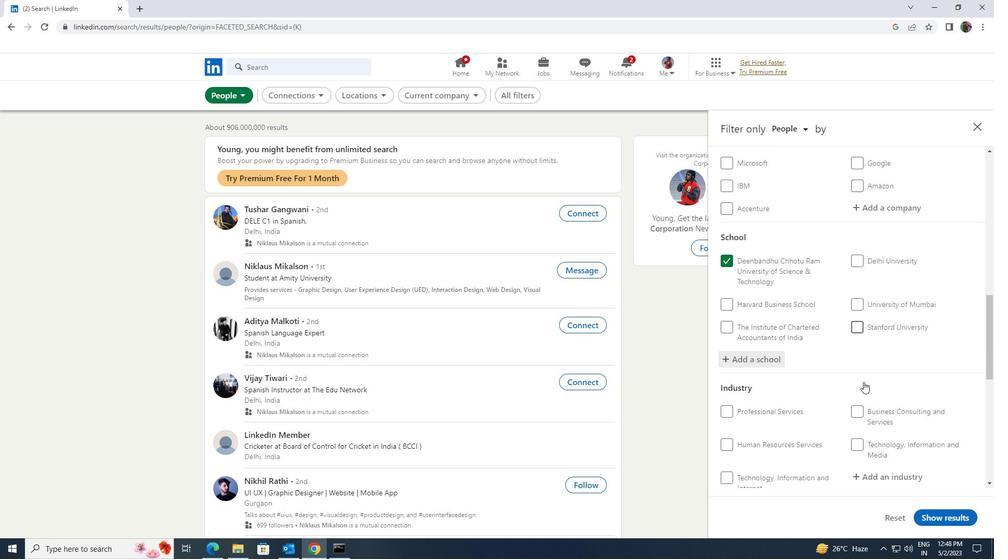 
Action: Mouse scrolled (857, 385) with delta (0, 0)
Screenshot: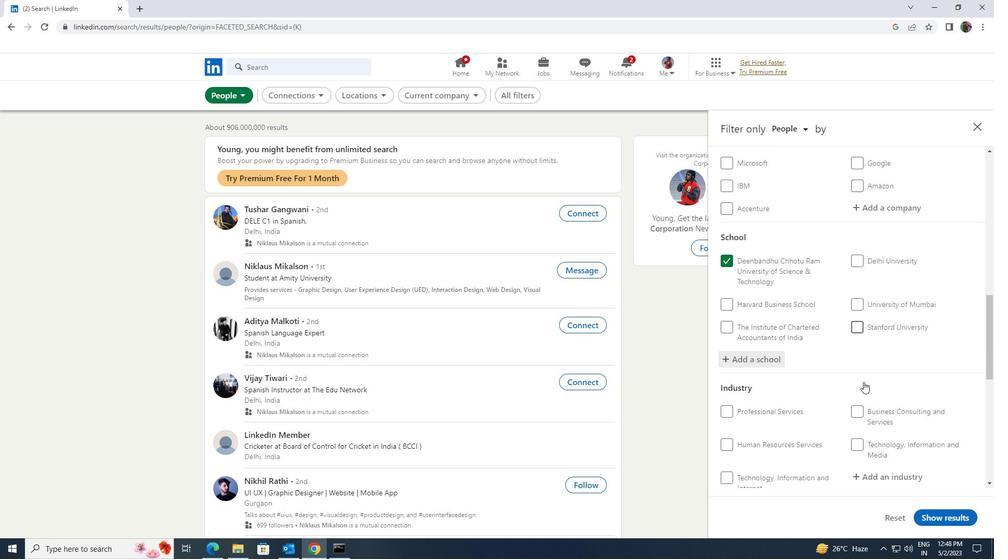
Action: Mouse scrolled (857, 385) with delta (0, 0)
Screenshot: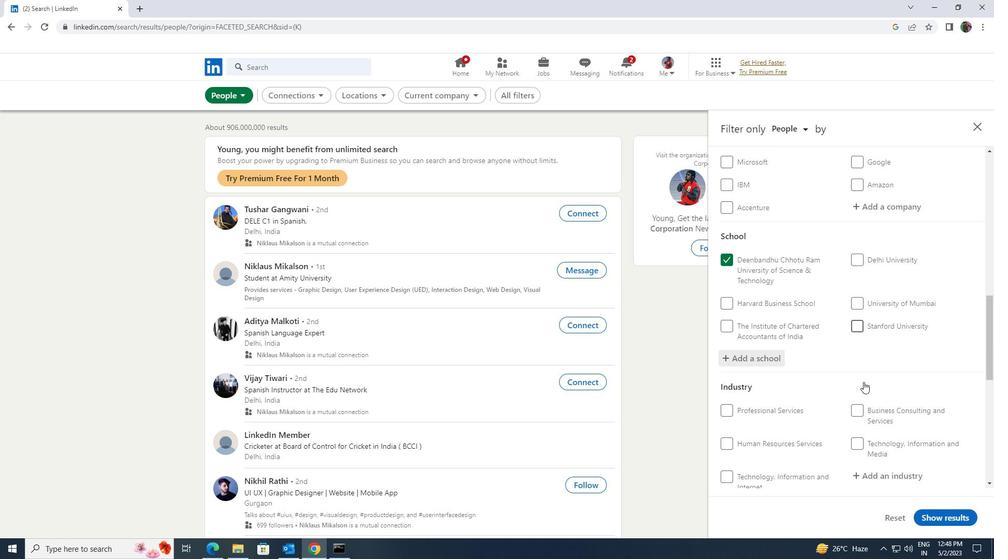 
Action: Mouse moved to (867, 374)
Screenshot: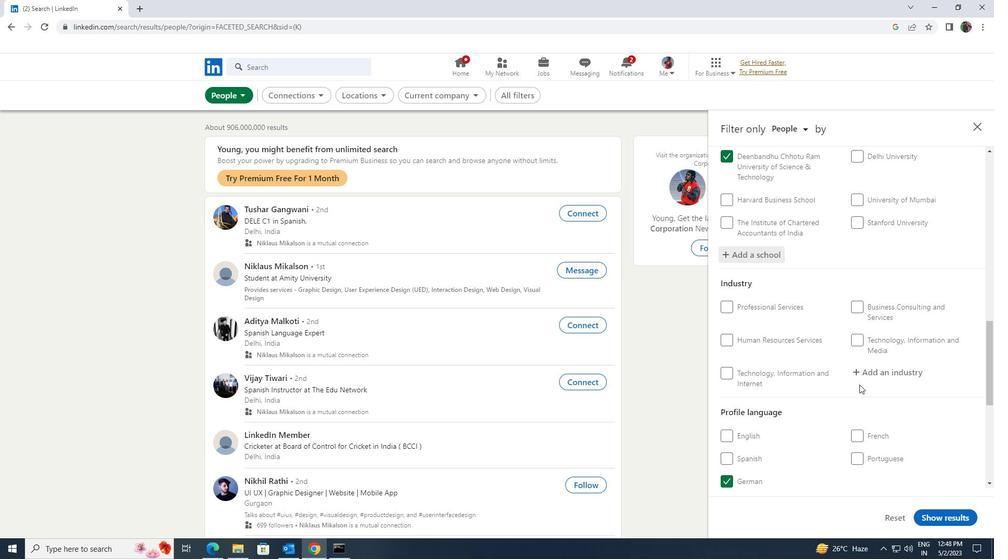 
Action: Mouse pressed left at (867, 374)
Screenshot: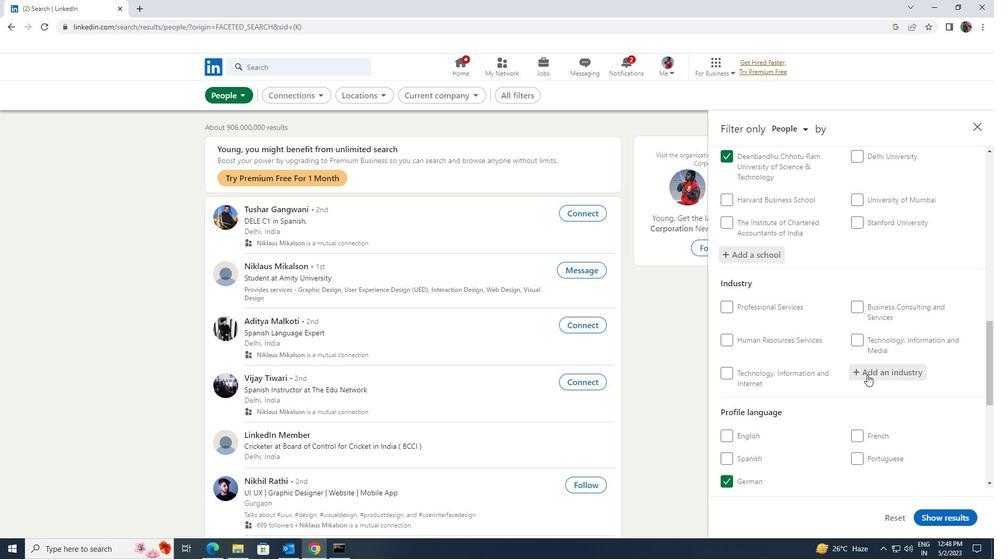 
Action: Key pressed <Key.shift><Key.shift><Key.shift><Key.shift><Key.shift><Key.shift><Key.shift><Key.shift><Key.shift>SHIPBUI
Screenshot: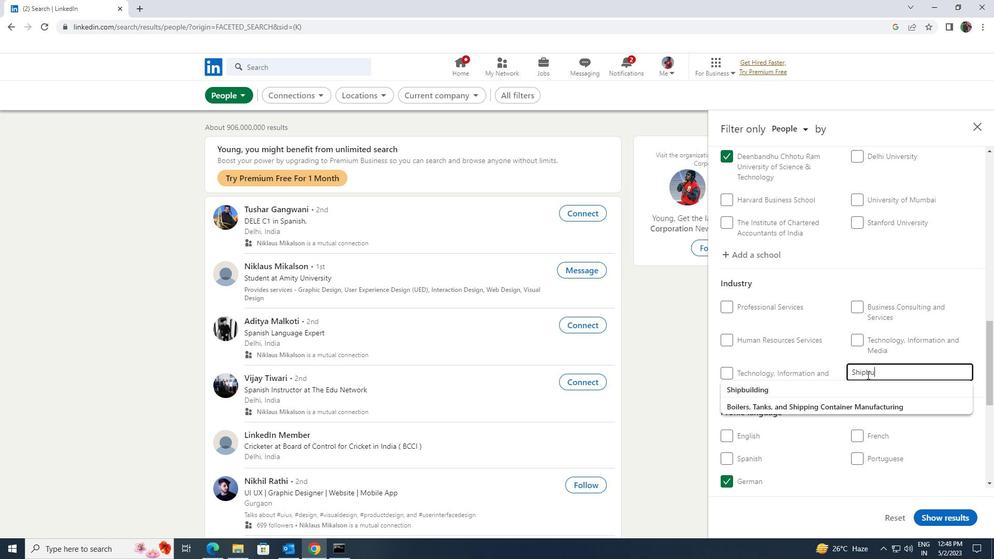 
Action: Mouse moved to (860, 387)
Screenshot: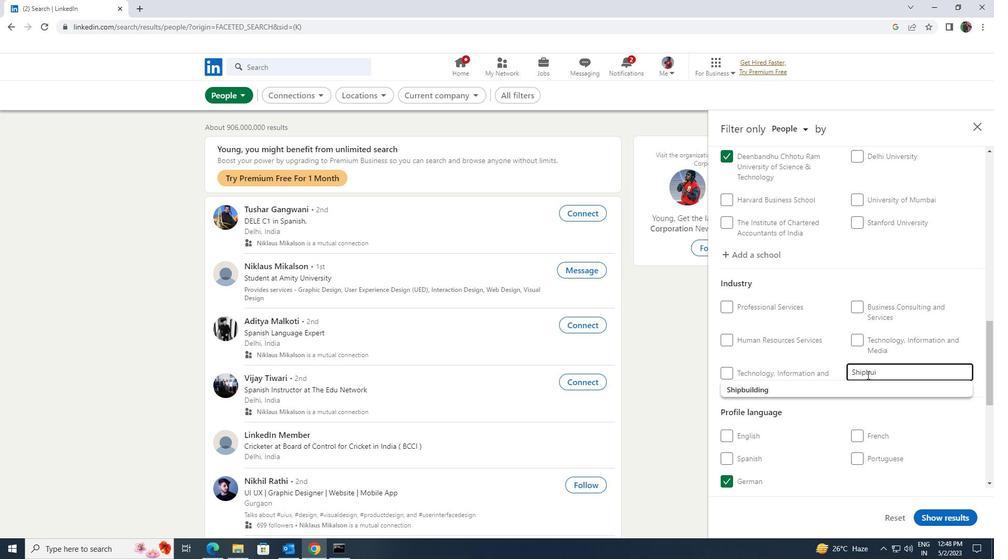 
Action: Mouse pressed left at (860, 387)
Screenshot: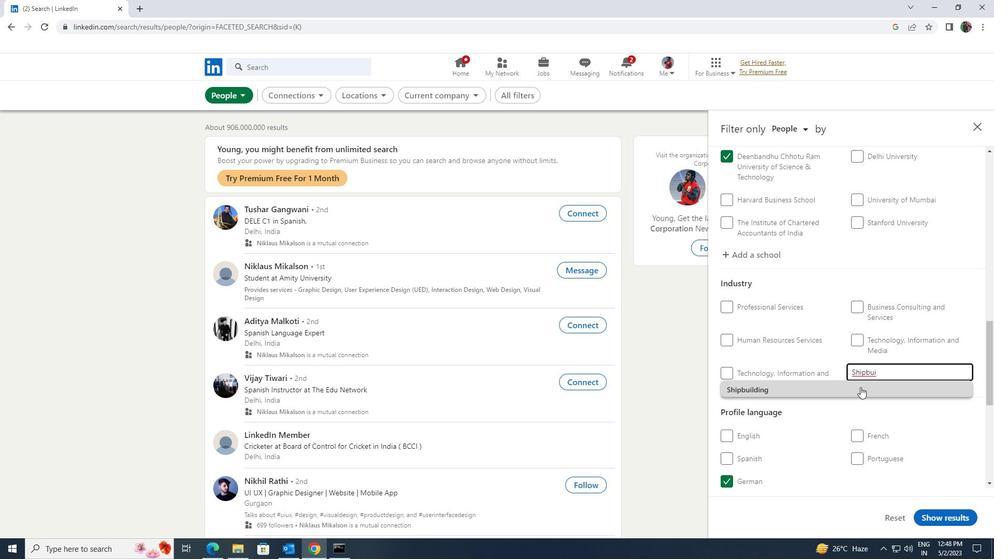 
Action: Mouse moved to (860, 387)
Screenshot: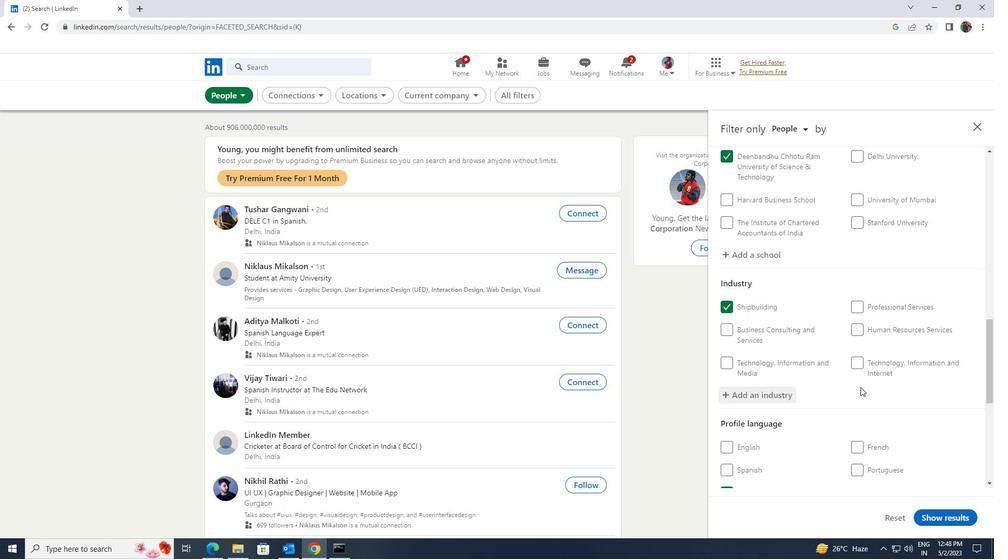 
Action: Mouse scrolled (860, 387) with delta (0, 0)
Screenshot: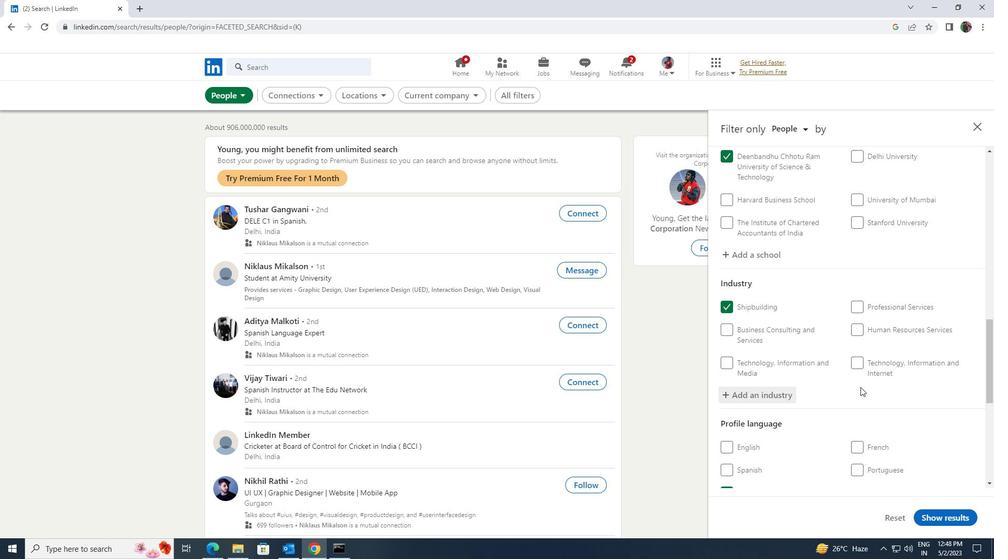 
Action: Mouse moved to (858, 388)
Screenshot: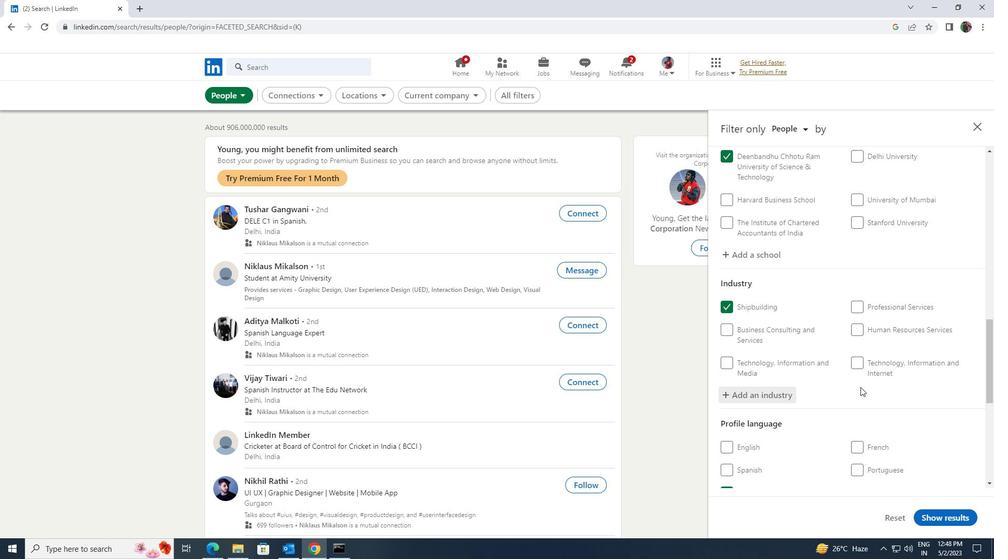 
Action: Mouse scrolled (858, 388) with delta (0, 0)
Screenshot: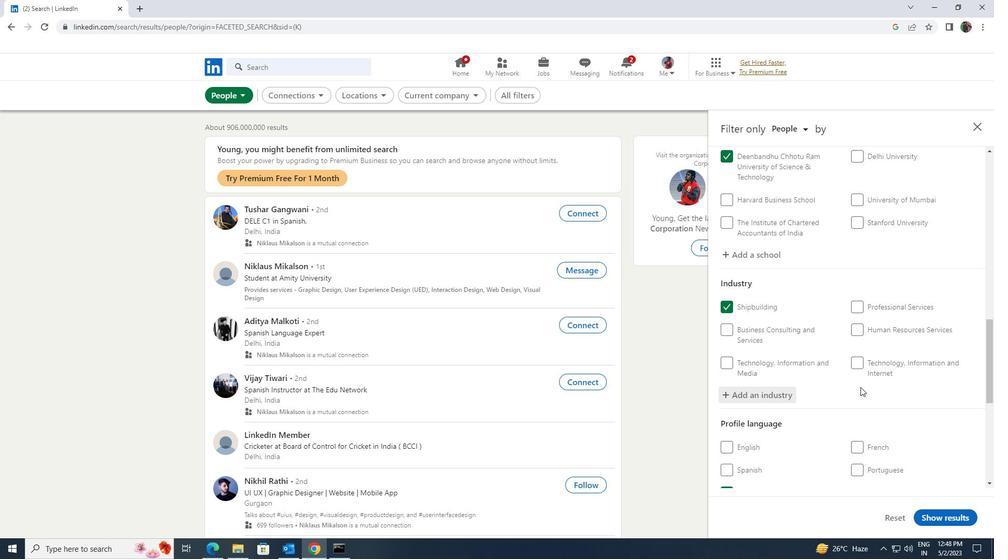 
Action: Mouse moved to (858, 389)
Screenshot: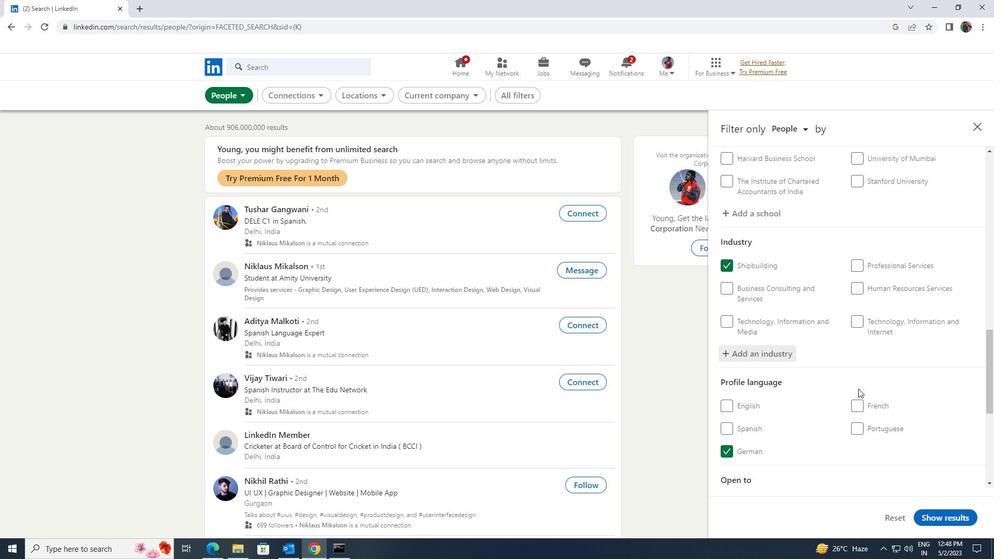 
Action: Mouse scrolled (858, 388) with delta (0, 0)
Screenshot: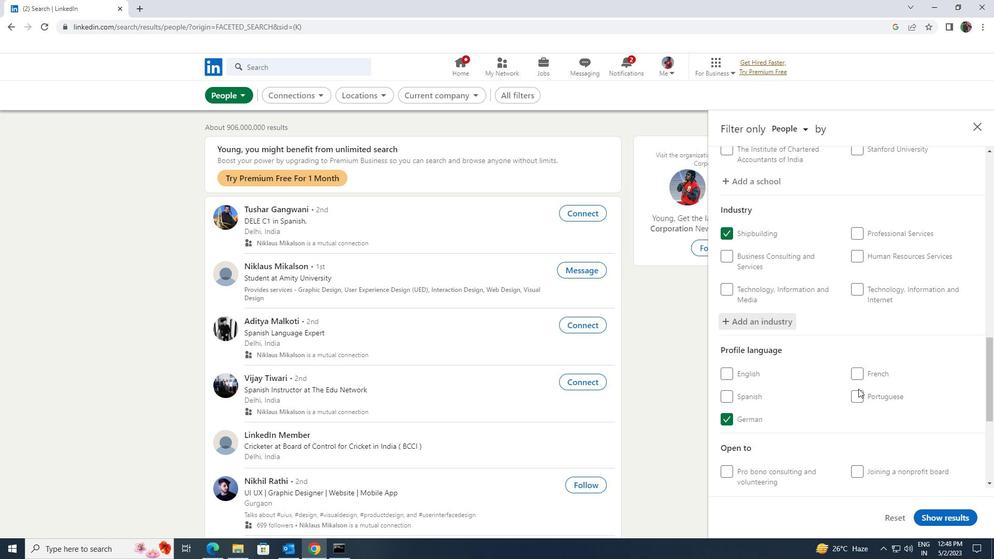 
Action: Mouse scrolled (858, 388) with delta (0, 0)
Screenshot: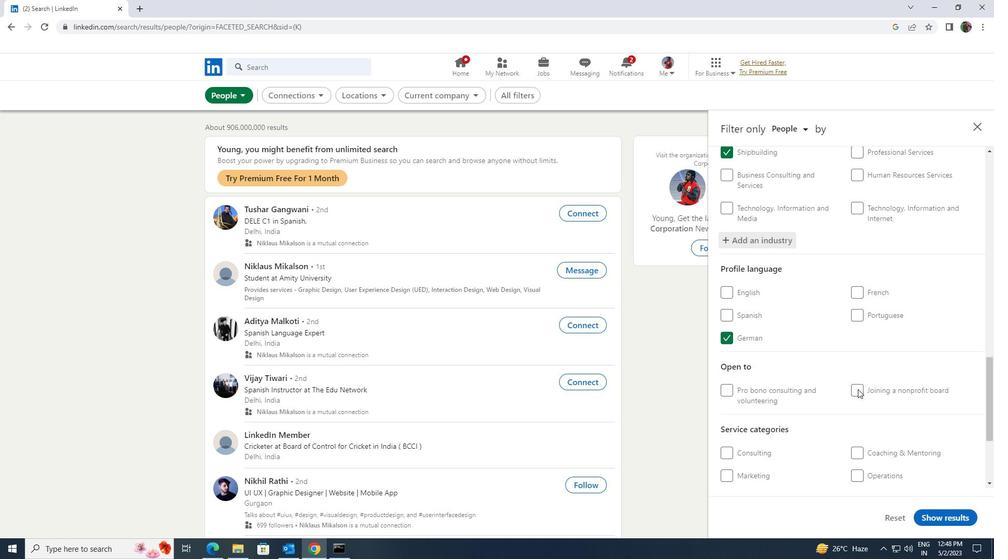 
Action: Mouse scrolled (858, 388) with delta (0, 0)
Screenshot: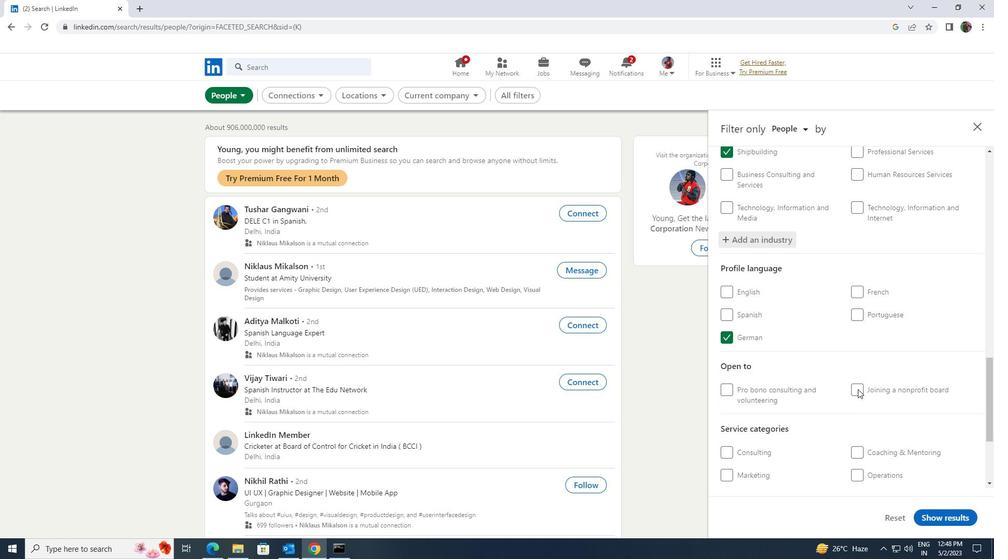 
Action: Mouse moved to (859, 388)
Screenshot: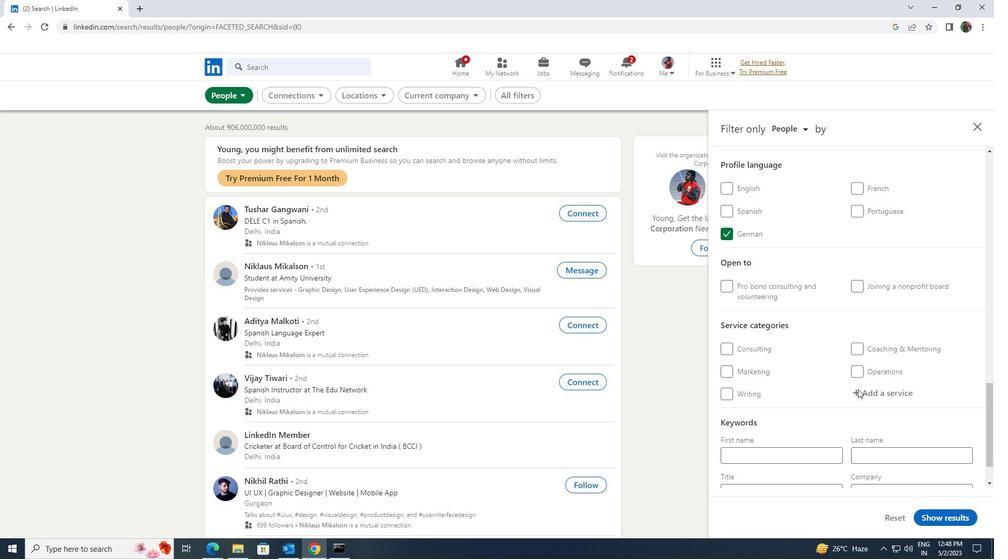 
Action: Mouse pressed left at (859, 388)
Screenshot: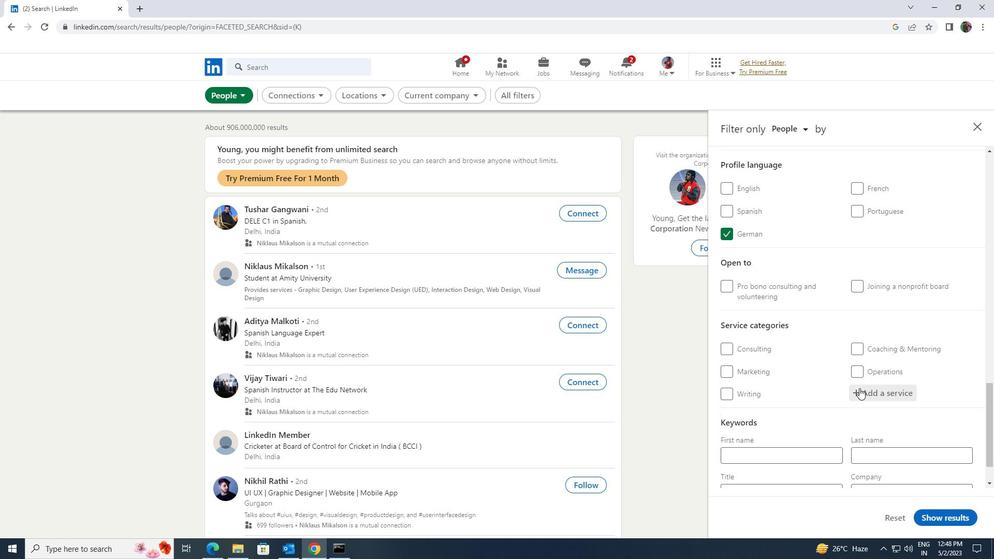 
Action: Key pressed <Key.shift><Key.shift><Key.shift><Key.shift><Key.shift><Key.shift><Key.shift><Key.shift><Key.shift><Key.shift><Key.shift><Key.shift><Key.shift><Key.shift><Key.shift><Key.shift>S<Key.backspace><Key.shift><Key.shift><Key.shift><Key.shift><Key.shift><Key.shift><Key.shift><Key.shift><Key.shift><Key.shift><Key.shift><Key.shift><Key.shift><Key.shift><Key.shift><Key.shift>DJING
Screenshot: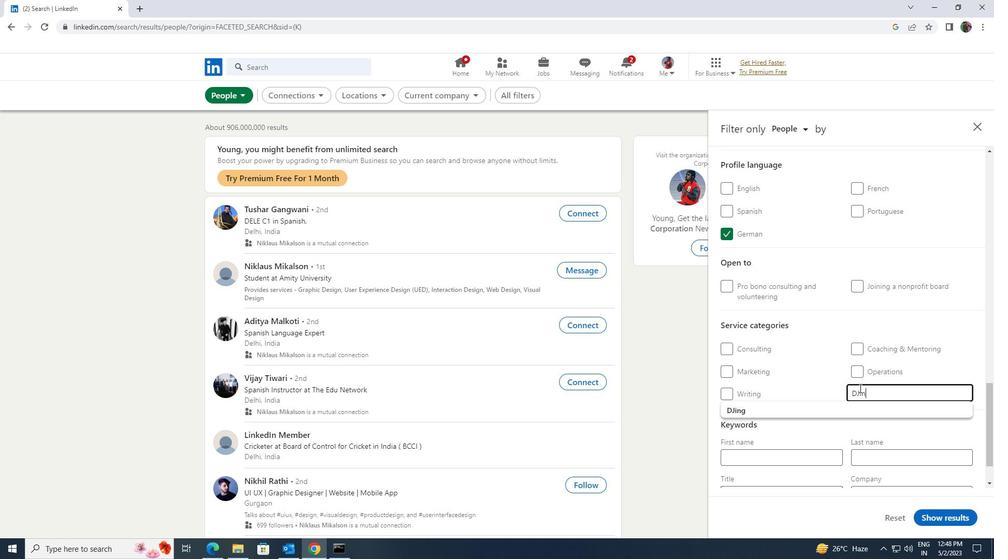 
Action: Mouse moved to (838, 409)
Screenshot: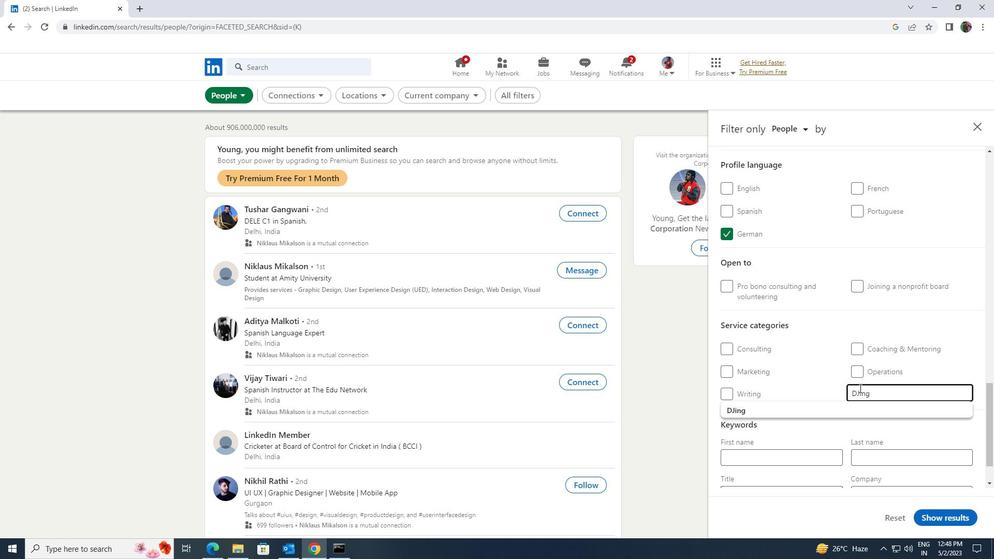 
Action: Mouse pressed left at (838, 409)
Screenshot: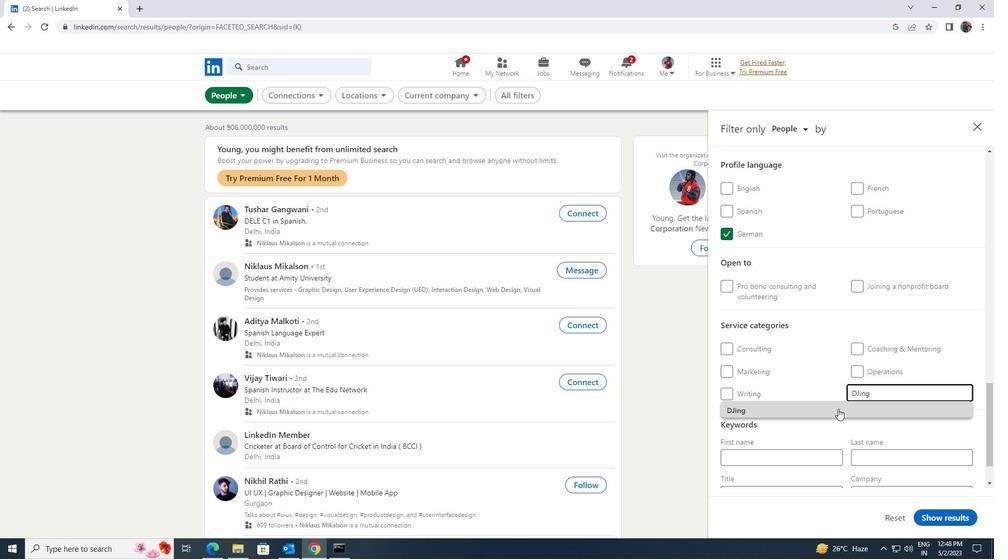 
Action: Mouse moved to (838, 409)
Screenshot: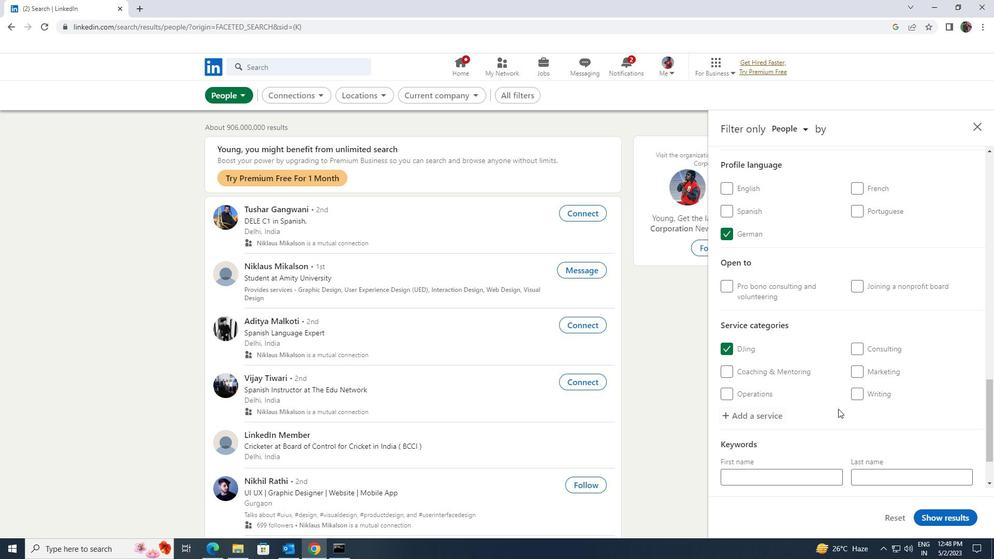 
Action: Mouse scrolled (838, 408) with delta (0, 0)
Screenshot: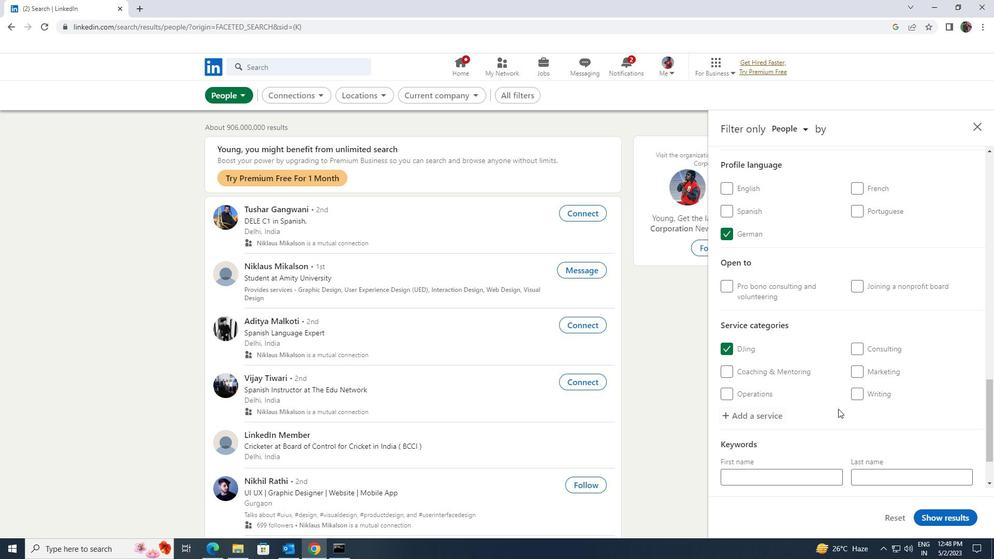 
Action: Mouse scrolled (838, 408) with delta (0, 0)
Screenshot: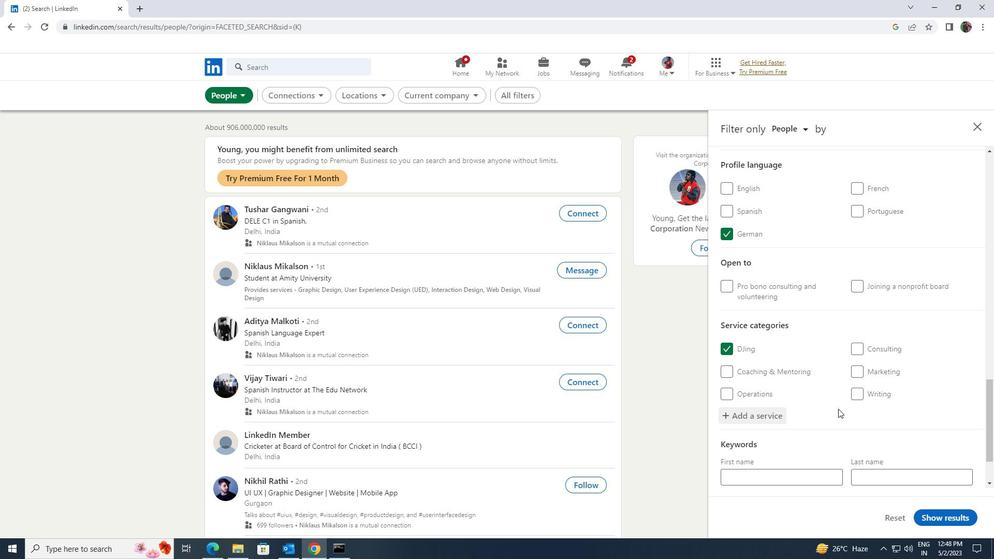 
Action: Mouse scrolled (838, 408) with delta (0, 0)
Screenshot: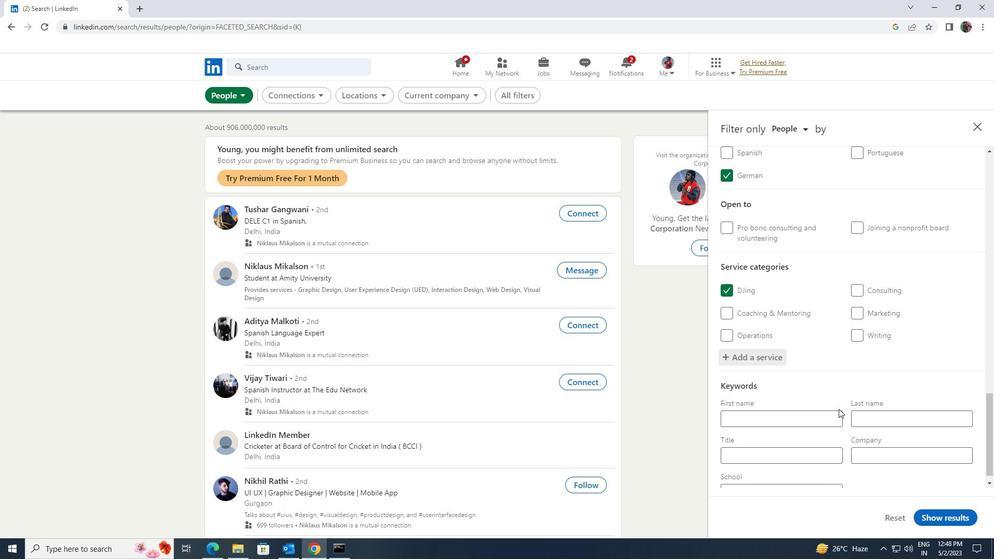 
Action: Mouse scrolled (838, 408) with delta (0, 0)
Screenshot: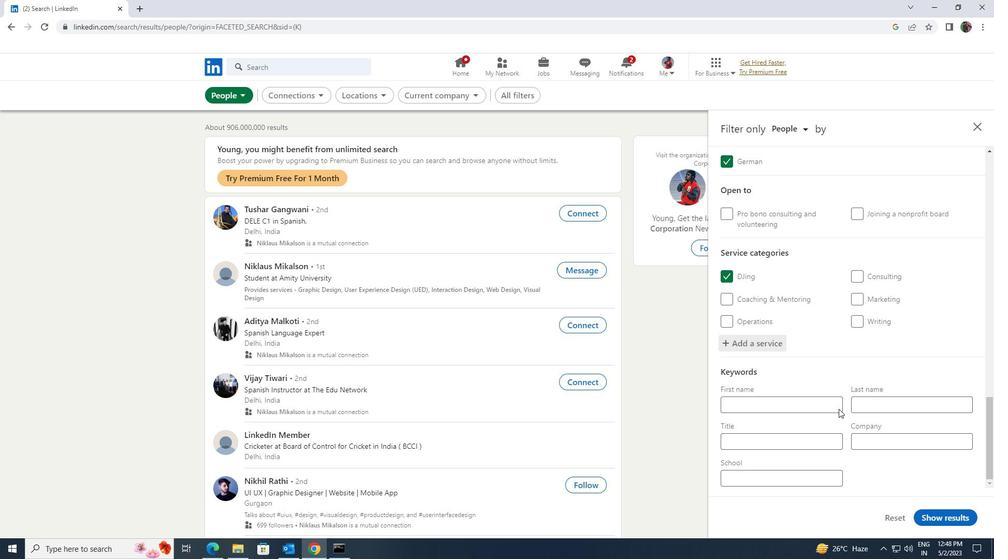 
Action: Mouse moved to (832, 439)
Screenshot: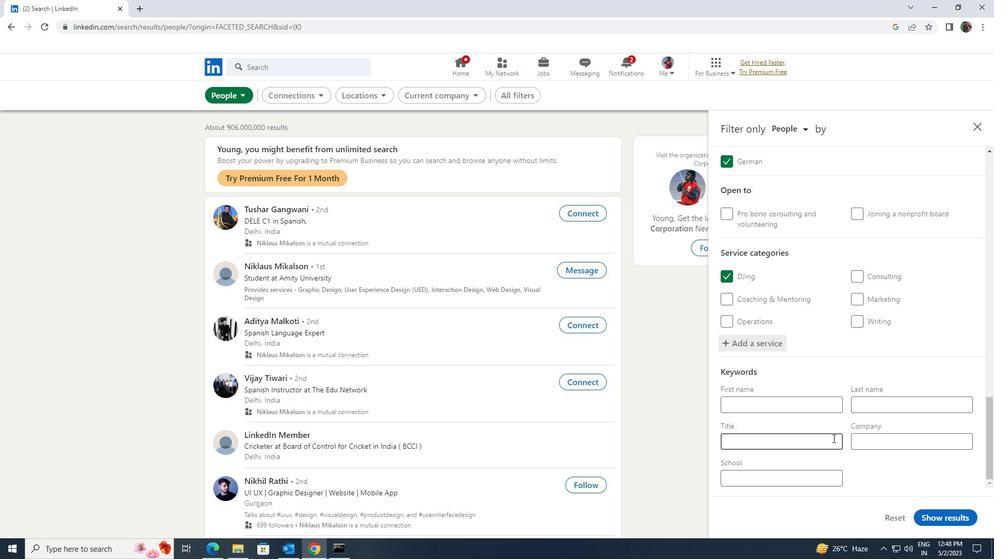 
Action: Mouse pressed left at (832, 439)
Screenshot: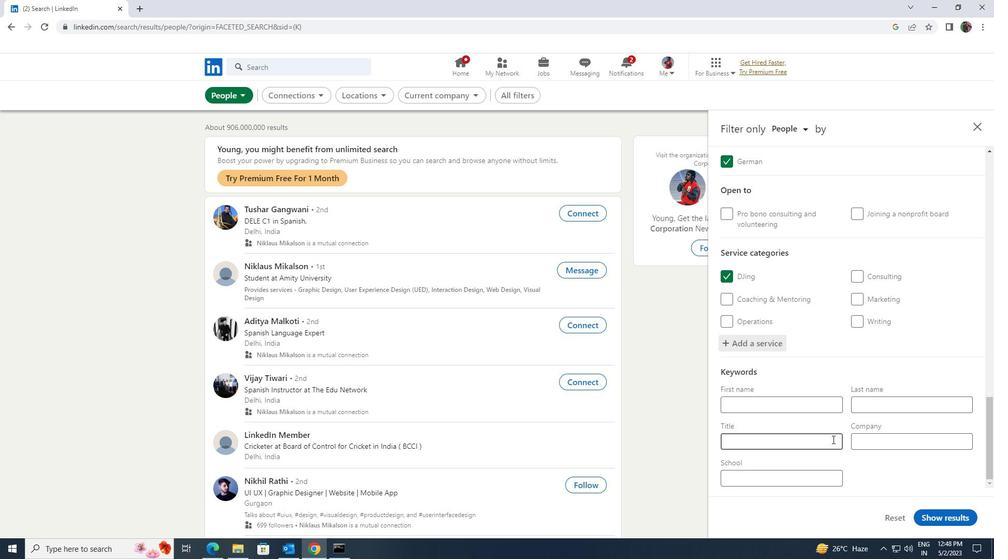 
Action: Key pressed <Key.shift><Key.shift><Key.shift><Key.shift><Key.shift><Key.shift><Key.shift><Key.shift><Key.shift>DTAT<Key.space><Key.backspace><Key.backspace><Key.backspace><Key.backspace>ATA<Key.space><Key.shift>ENTERY
Screenshot: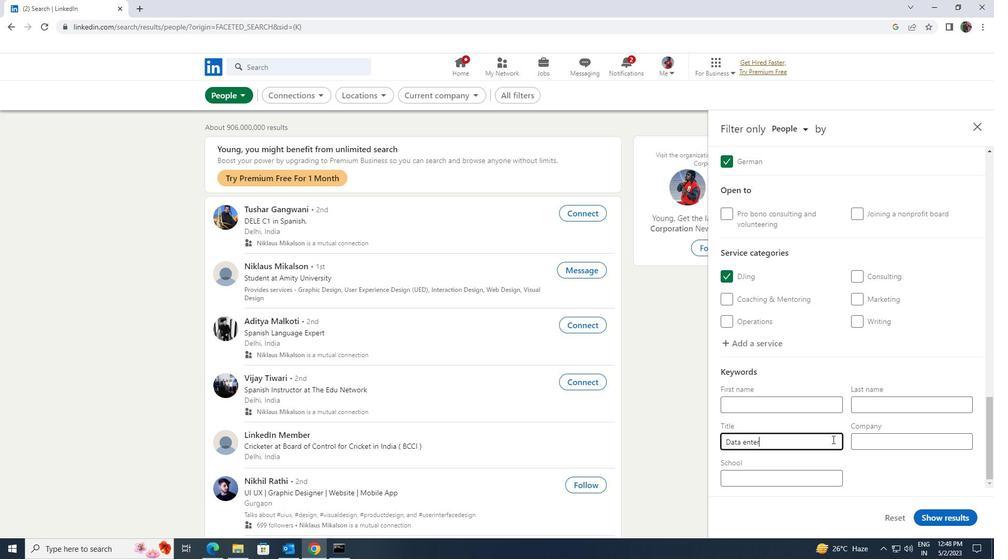 
Action: Mouse moved to (943, 517)
Screenshot: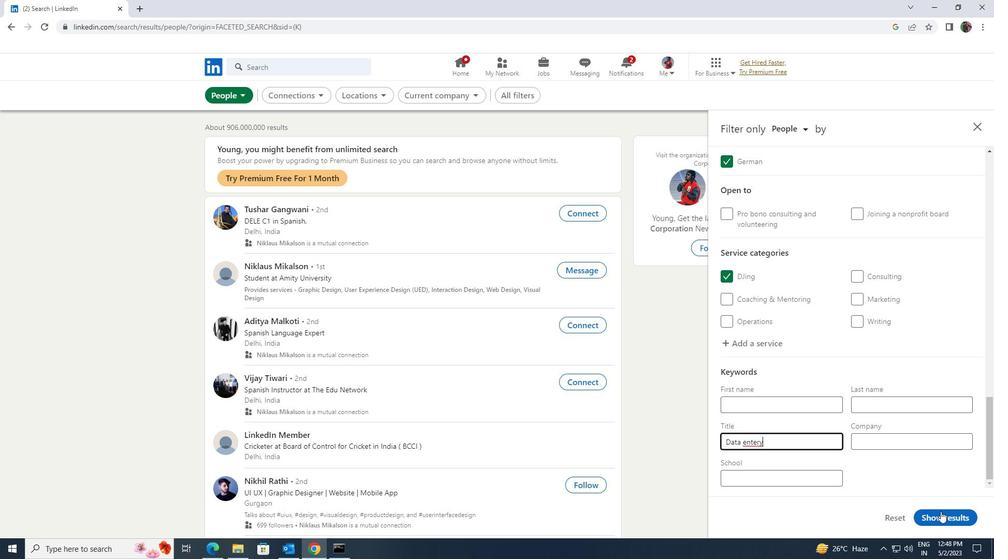 
Action: Mouse pressed left at (943, 517)
Screenshot: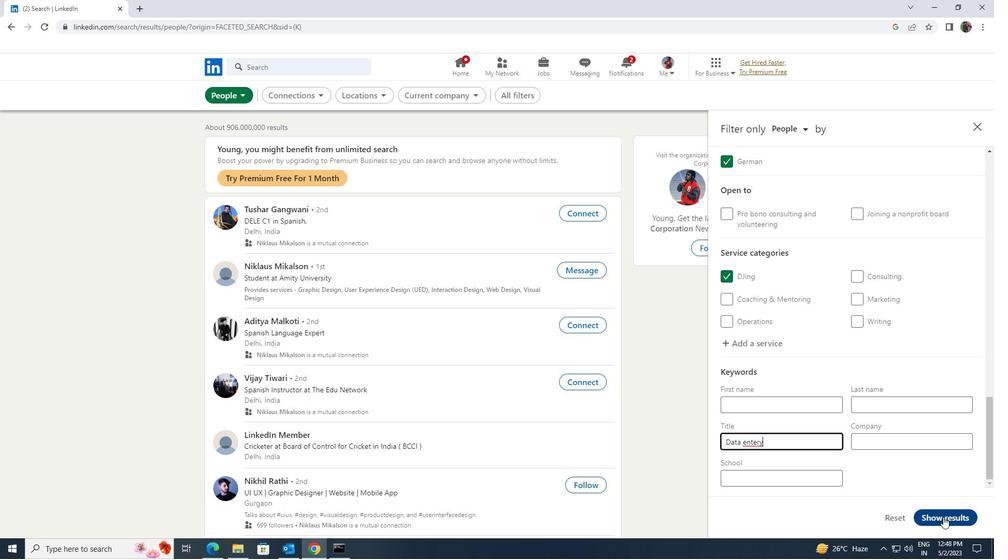 
Action: Mouse moved to (944, 515)
Screenshot: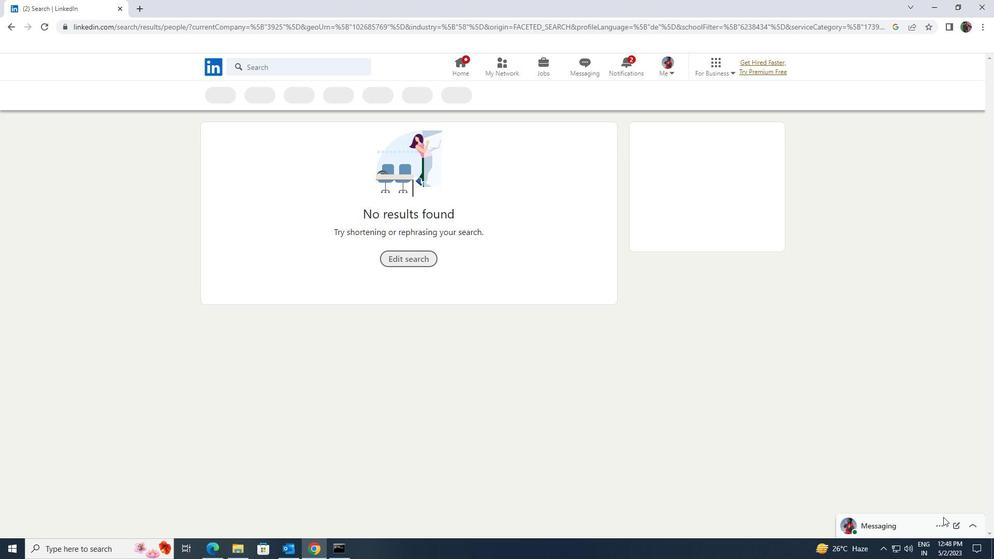 
